 Task: Write a Python program to find the least common multiple (LCM) of two numbers.
Action: Mouse moved to (980, 504)
Screenshot: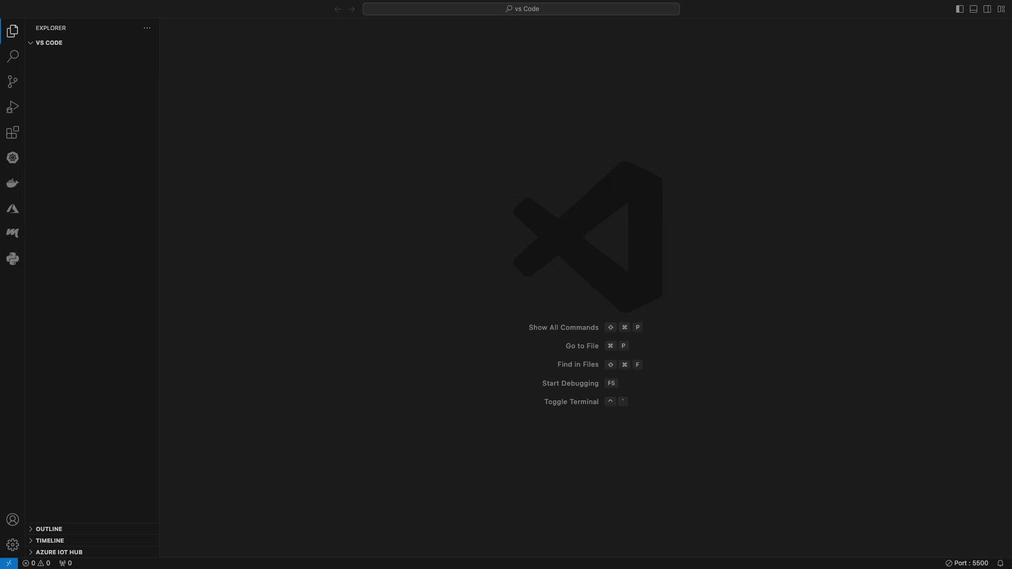 
Action: Mouse pressed left at (980, 504)
Screenshot: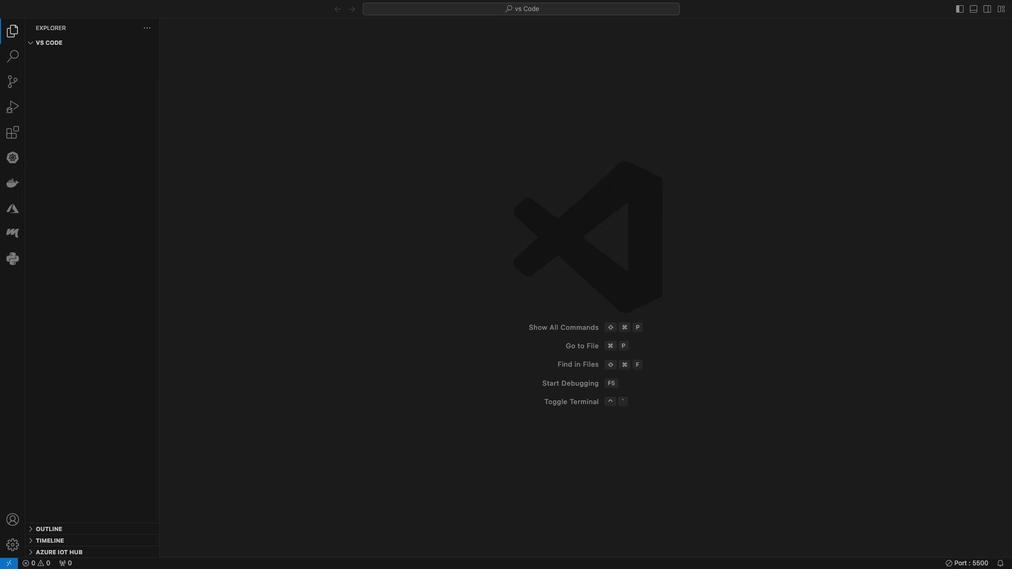 
Action: Mouse moved to (679, 341)
Screenshot: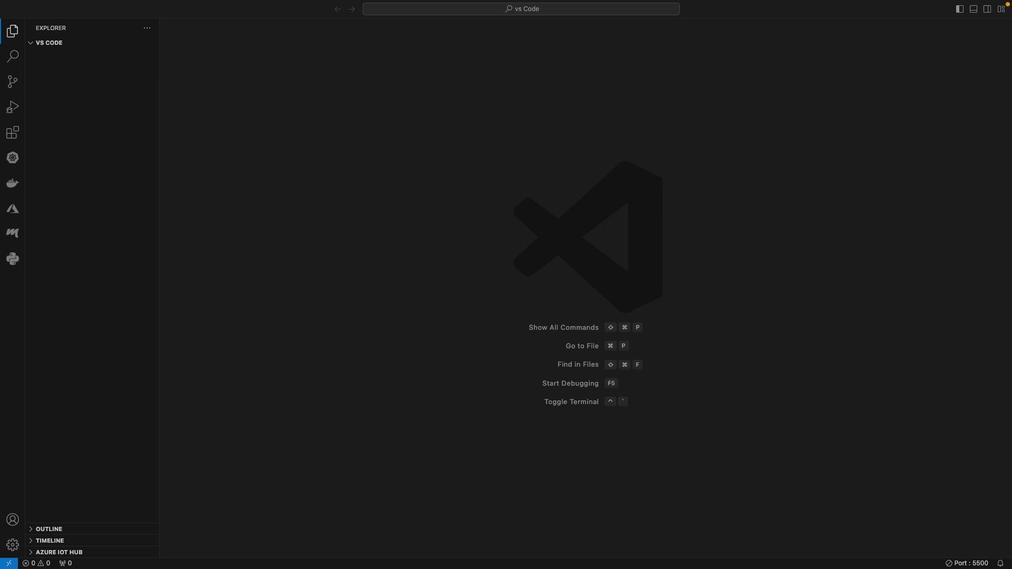 
Action: Mouse pressed left at (679, 341)
Screenshot: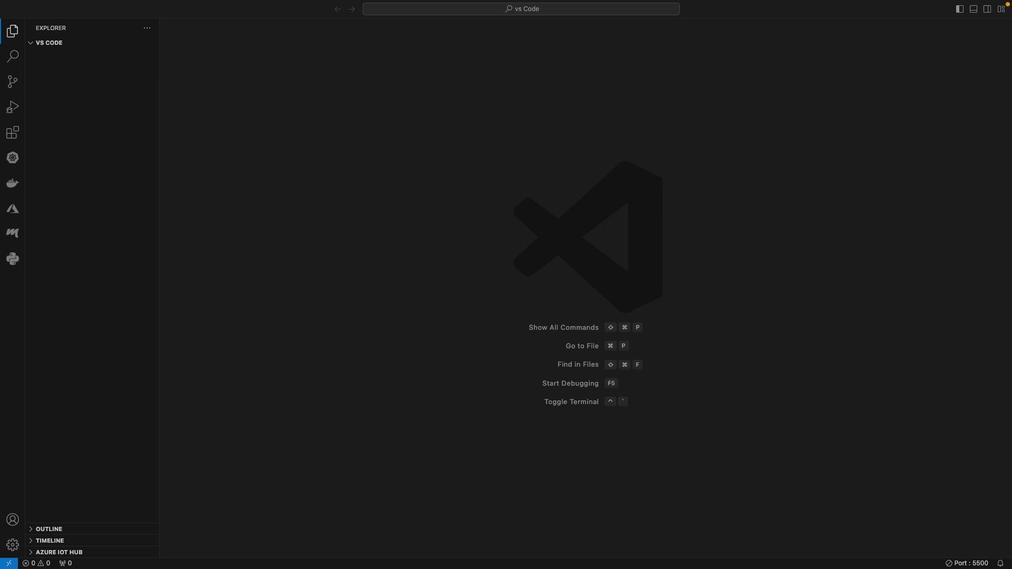
Action: Mouse moved to (281, 206)
Screenshot: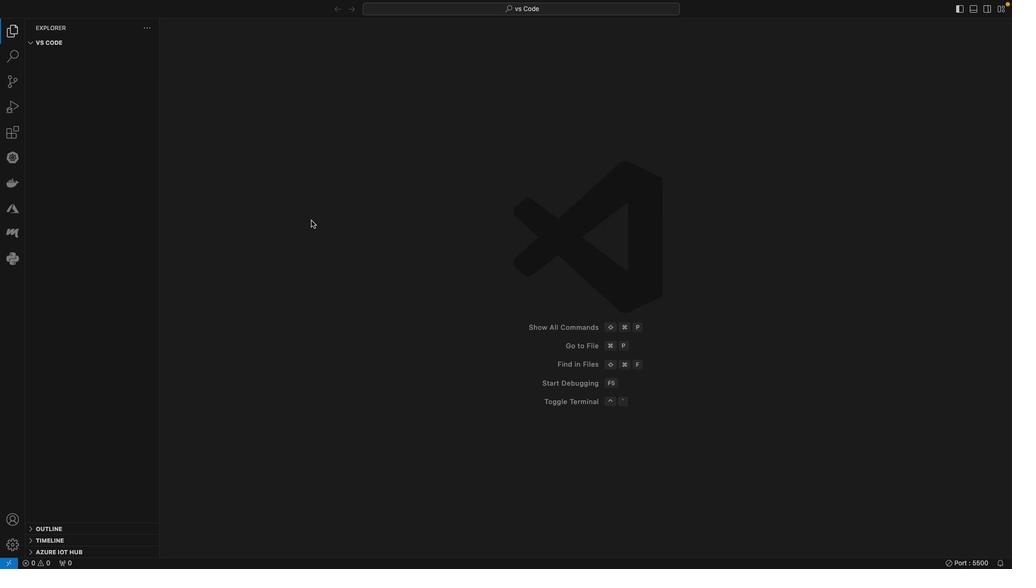
Action: Mouse pressed left at (281, 206)
Screenshot: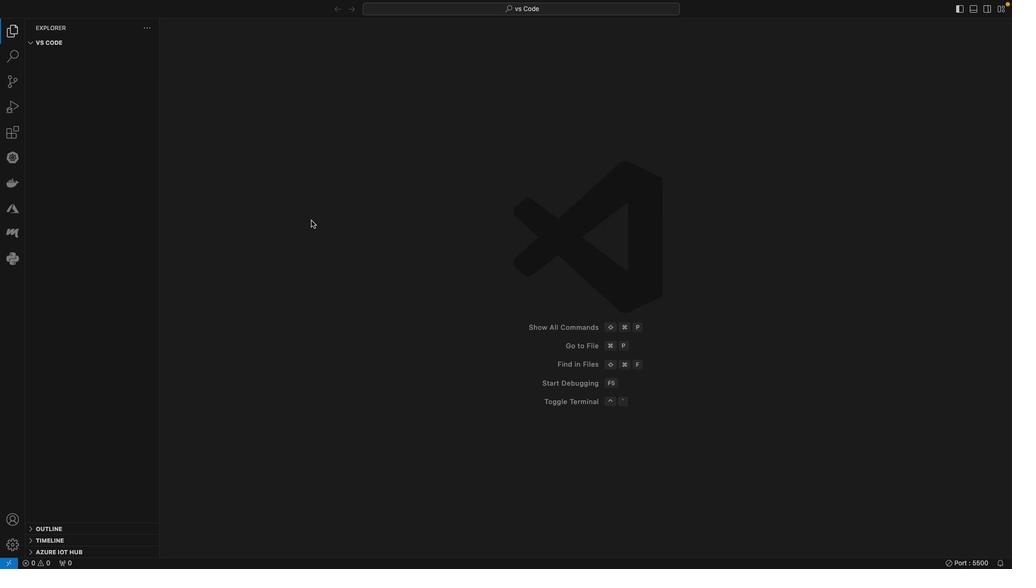
Action: Mouse moved to (195, 46)
Screenshot: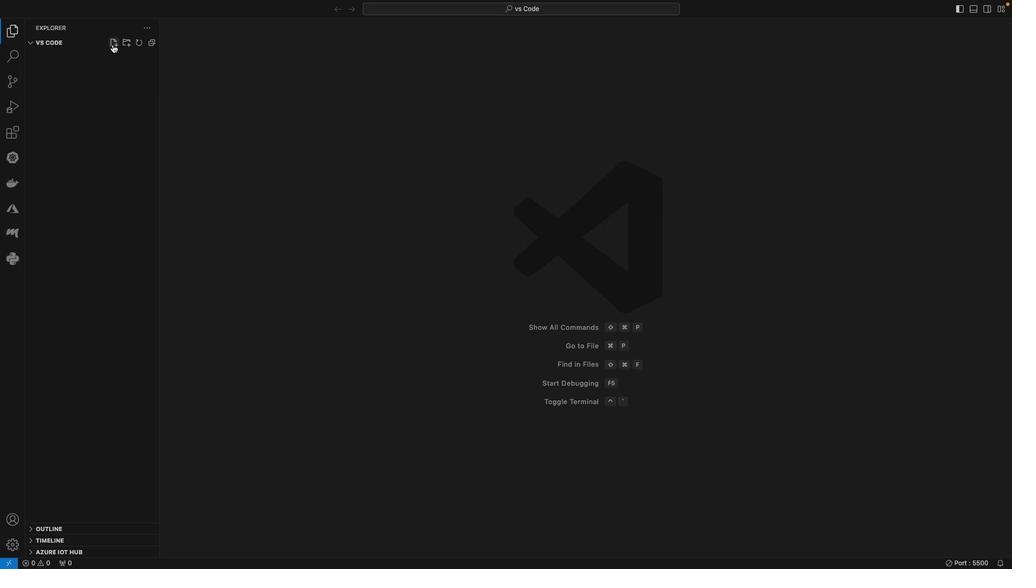 
Action: Mouse pressed left at (195, 46)
Screenshot: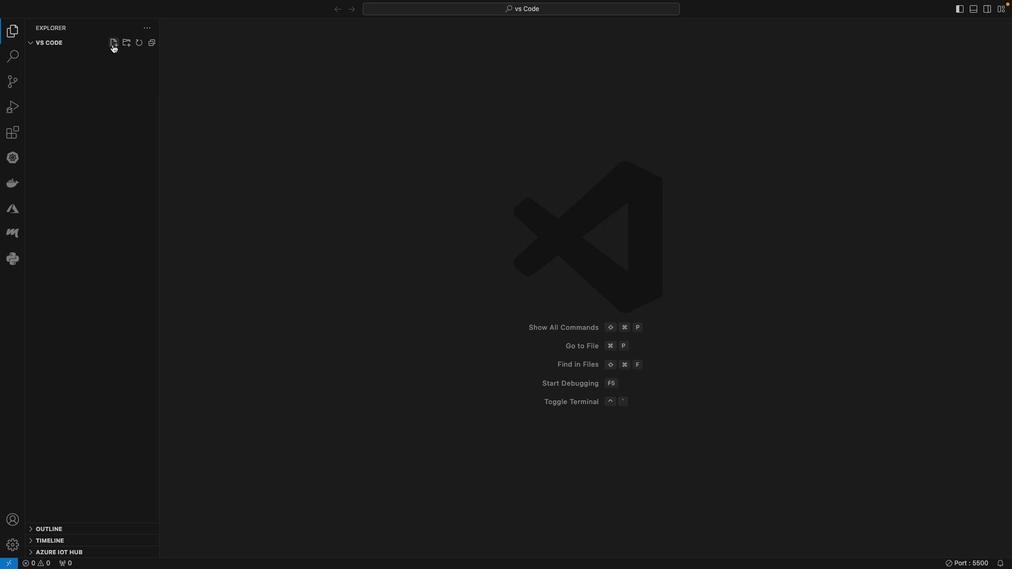 
Action: Mouse moved to (193, 114)
Screenshot: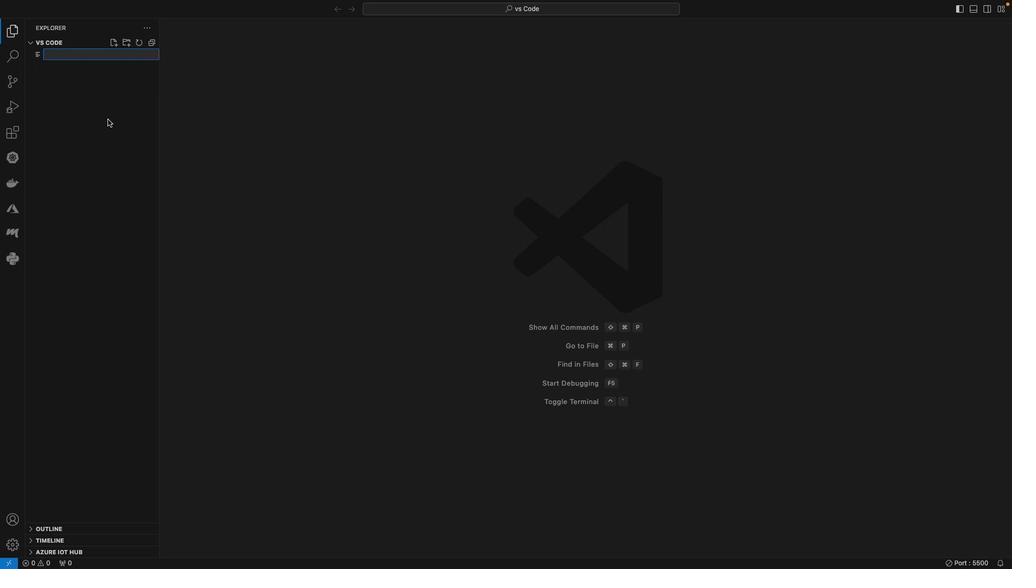 
Action: Key pressed 'L''C''M''.'Key.caps_lock'p''y'Key.enter'd''e''f'Key.space'g''c''d'Key.shift'(''a'','Key.space'b'Key.rightKey.shift_r':'Key.enter'w''h''i''l''e'Key.space'b'Key.shift_r':'Key.enter'a'','Key.space'b'Key.space'='Key.space'b'Key.spaceKey.backspace','Key.space'a''s'Key.backspaceKey.spaceKey.shift'%'Key.space'b''s'Key.backspaceKey.enterKey.enterKey.backspace'r''e''t''u''r''n'Key.space'a'Key.enterKey.enterKey.backspaceKey.enter'd''e''f'Key.space'l''c''m'Key.shift'(''a'','Key.space'b'Key.rightKey.shift_r':'Key.enter'r''e''t''u''r''n'Key.space'a''b''s'Key.shift'(''a'Key.spaceKey.shift'*'Key.space'b'Key.rightKey.space'/''/'Key.space'g''c''d'Key.shift'(''a'',''b'Key.rightKey.enterKey.enterKey.shift'#'Key.spaceKey.shift'I''N''p''u''t'Key.space't''e''o'Key.backspaceKey.backspace'w''o'Key.space'n''u''m'Key.space'b''v''e'Key.backspaceKey.backspaceKey.backspaceKey.backspace'b''e''r'Key.enter'n''u''m''1'Key.space'='Key.space'i''n''p''u''t'Key.shift'('Key.shift_r'"''e''n''t''e''r'Key.space't''h''e'Key.space'f''o''r'Key.backspaceKey.backspace'i''r''s''t'Key.space'n''u''m''b''e''r'Key.shift_r':'Key.spaceKey.rightKey.rightKey.enter'n''u''m''2'Key.space'='Key.space'i''n''p''u''t'Key.shift'('Key.shift_r'"'Key.shift'E''n''t''e''r'Key.space't''h''e'Key.space's''e''c''o''n''f'Key.space'n''u''m'Key.backspaceKey.backspaceKey.backspaceKey.backspace'd'Key.backspaceKey.backspace'd'Key.space'n''u''m''b''e''r'Key.shift_r':'Key.spaceKey.rightKey.rightKey.rightKey.enterKey.enter'r''e''s''u''l''t'Key.space'='Key.space'l''c''m'Key.shift'(''n''u''m''1'','Key.space'n''u''m''2'Key.rightKey.enterKey.enter'p''r''i''n''t'Key.shift'(''f'Key.shift_r'"'Key.shift'T''h''j''e'Key.backspaceKey.backspace'e'Key.spaceKey.shiftKey.caps_lock'L''C''M'Key.caps_lockKey.space'i''f'Key.backspaceKey.backspace'o''f'Key.spaceKey.shift'('Key.backspaceKey.shift'{''n''u''m''1'Key.rightKey.space'i''s'Key.shift_r':'Key.space'[''r''e''s''u''l''t'Key.backspaceKey.backspaceKey.backspaceKey.backspaceKey.backspaceKey.backspaceKey.backspaceKey.shift'{''r''e''s''u''l''t'Key.rightKey.rightKey.rightKey.cmd's'
Screenshot: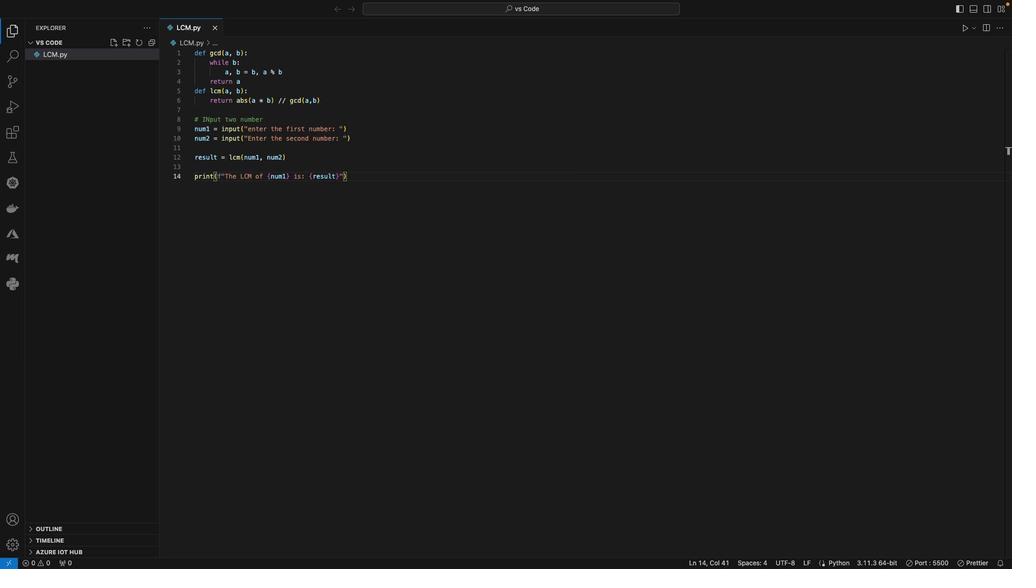 
Action: Mouse moved to (564, 30)
Screenshot: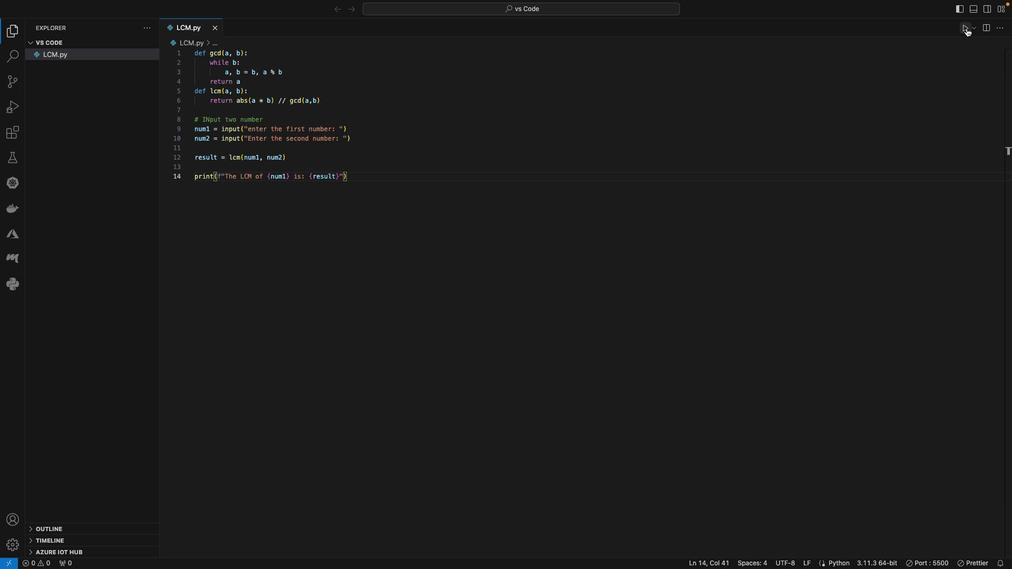 
Action: Mouse pressed left at (564, 30)
Screenshot: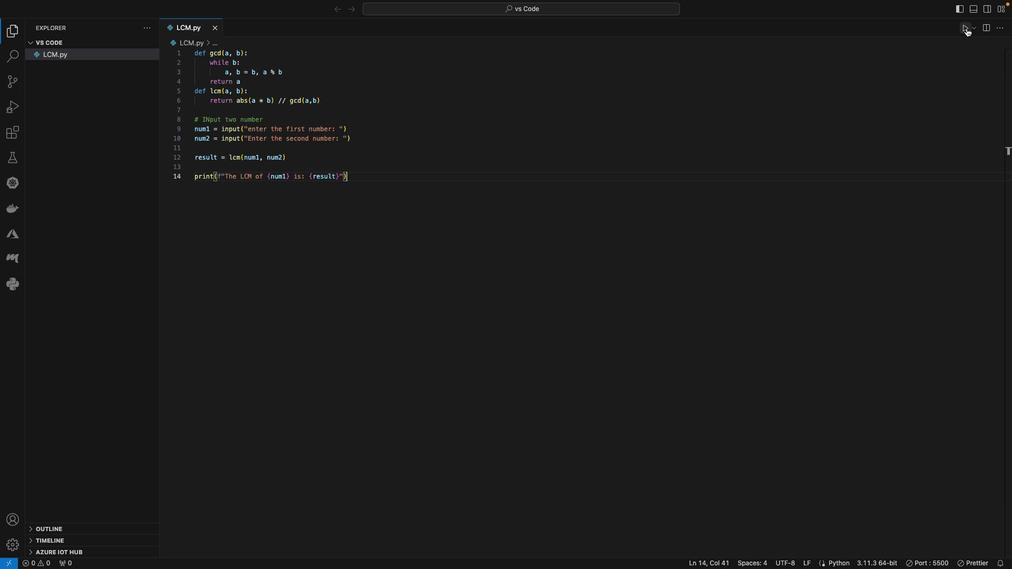 
Action: Mouse moved to (317, 378)
Screenshot: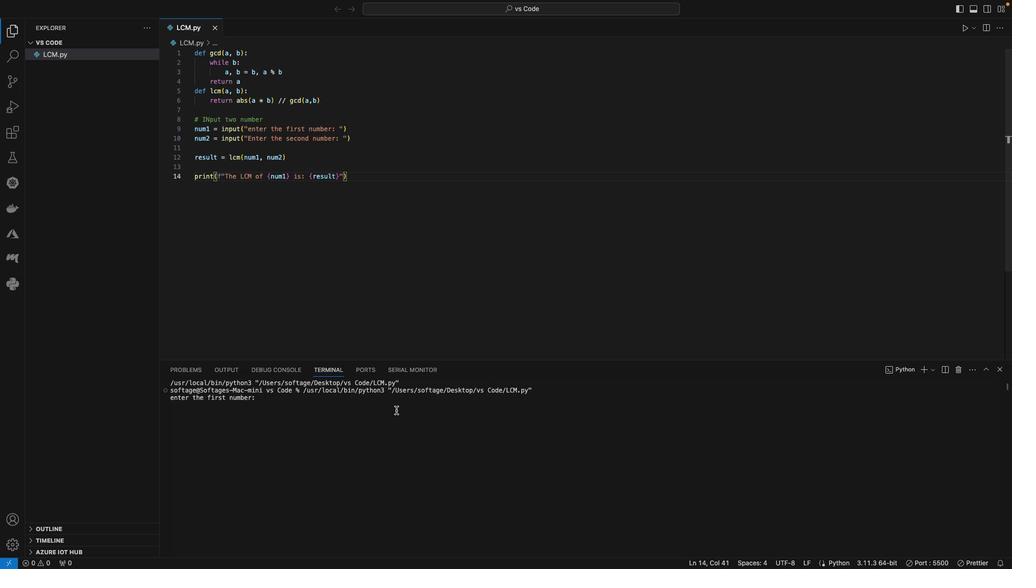 
Action: Mouse pressed left at (317, 378)
Screenshot: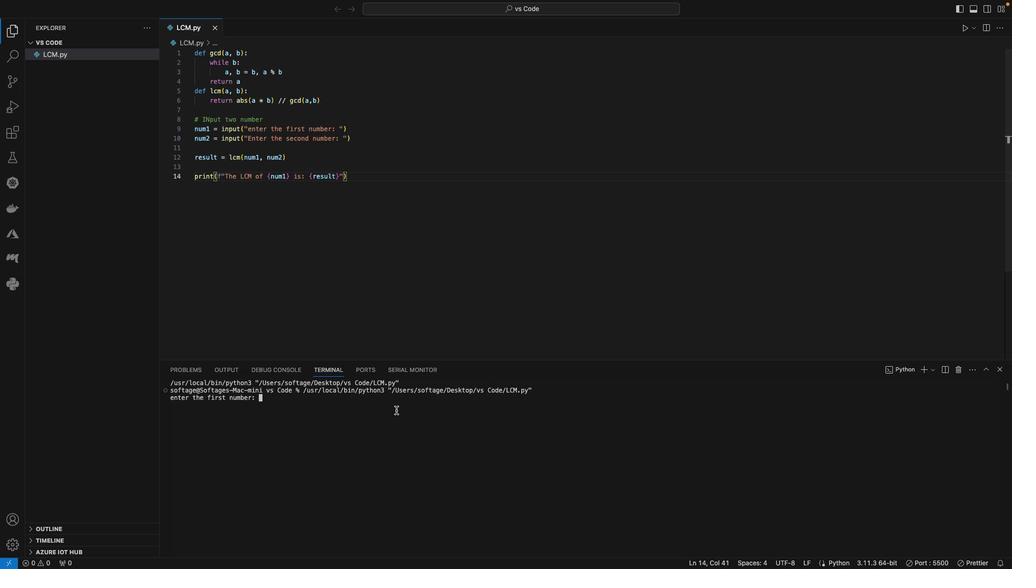
Action: Key pressed '4'Key.enter'2'Key.enter
Screenshot: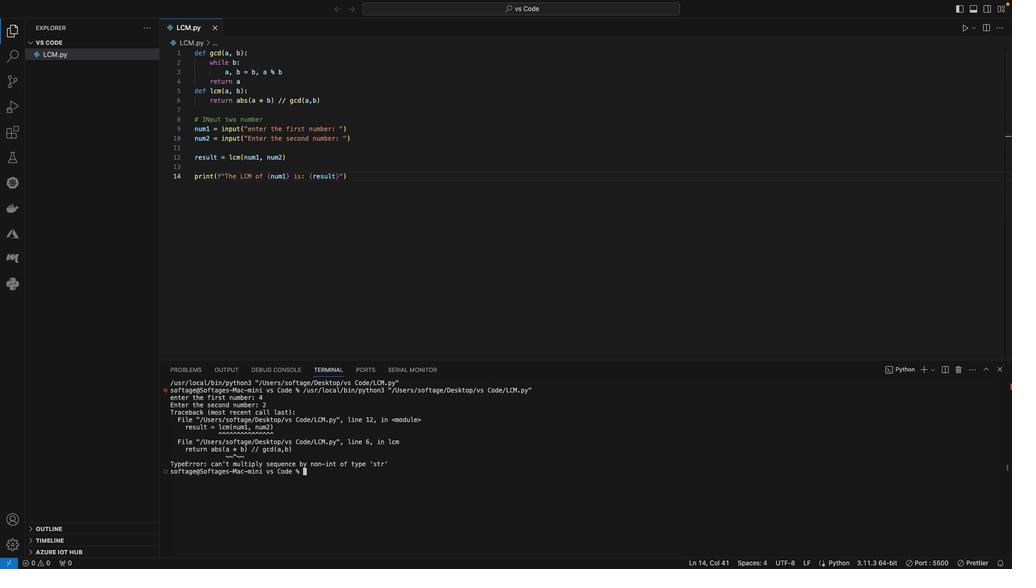 
Action: Mouse moved to (297, 102)
Screenshot: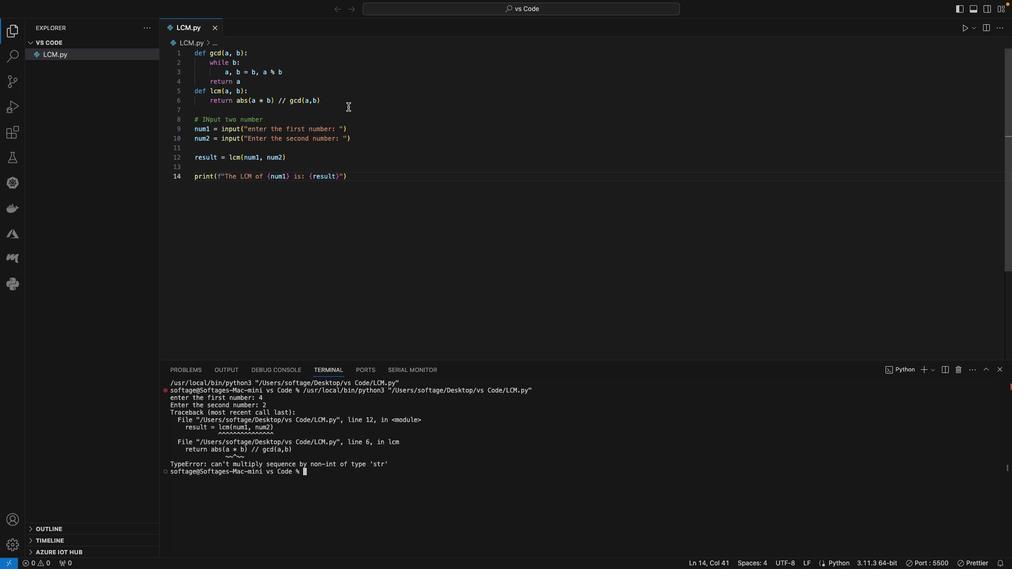 
Action: Mouse pressed left at (297, 102)
Screenshot: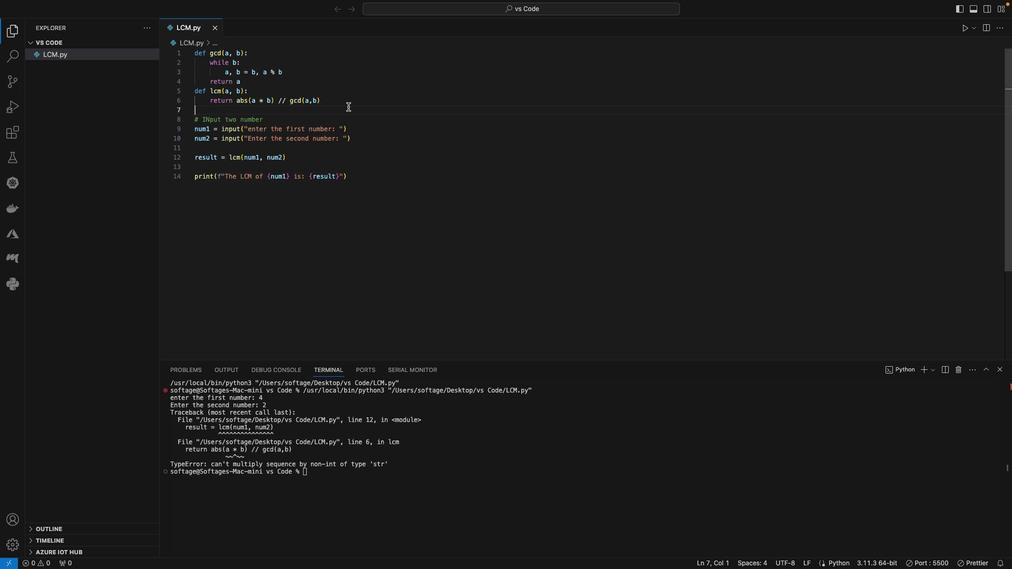 
Action: Mouse moved to (292, 95)
Screenshot: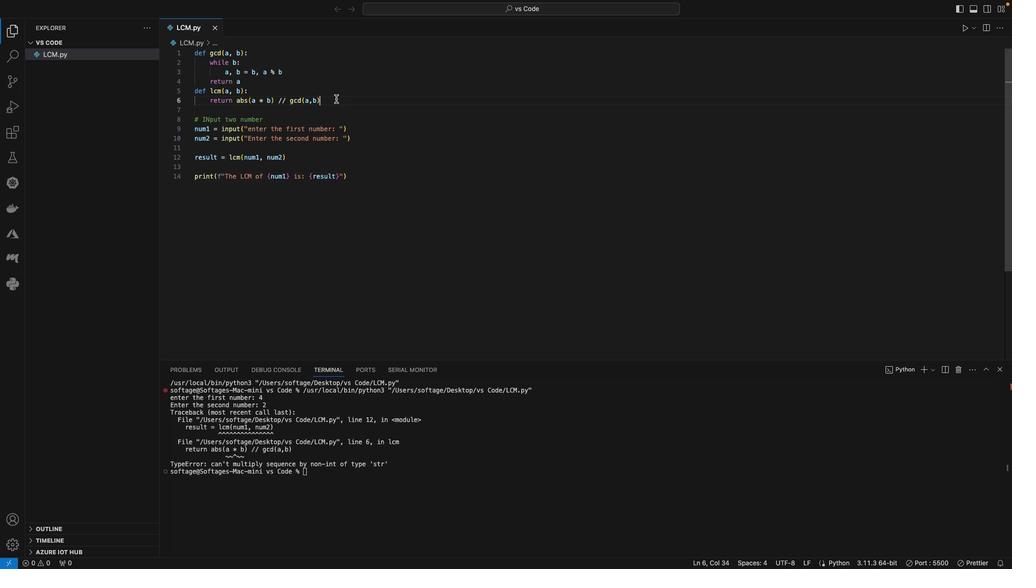 
Action: Mouse pressed left at (292, 95)
Screenshot: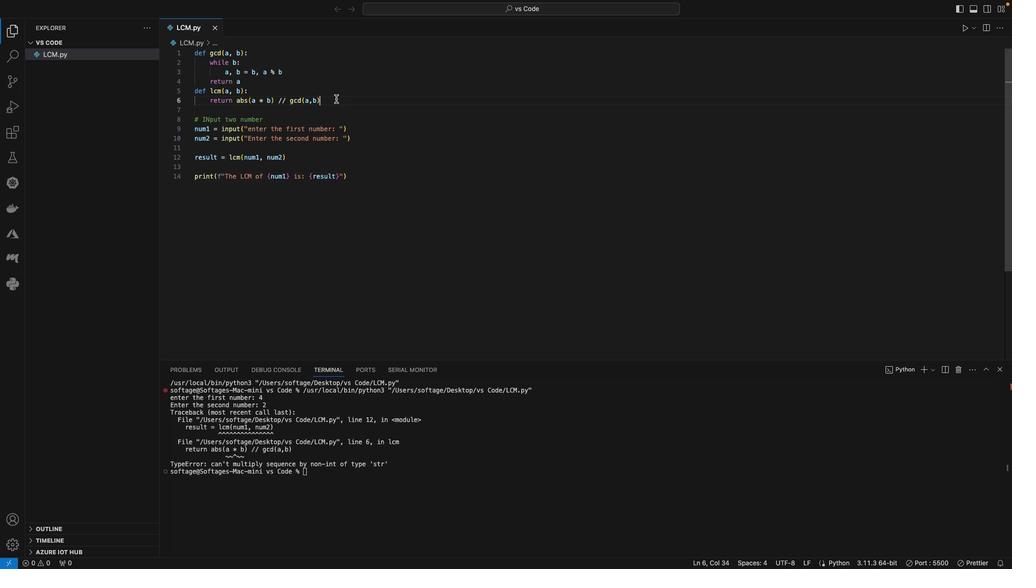 
Action: Mouse moved to (268, 89)
Screenshot: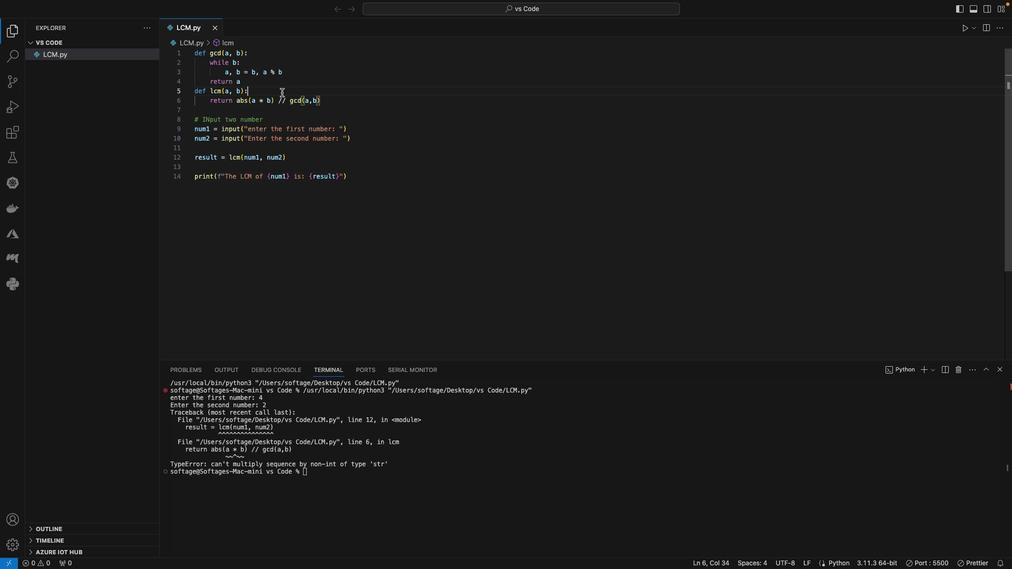 
Action: Mouse pressed left at (268, 89)
Screenshot: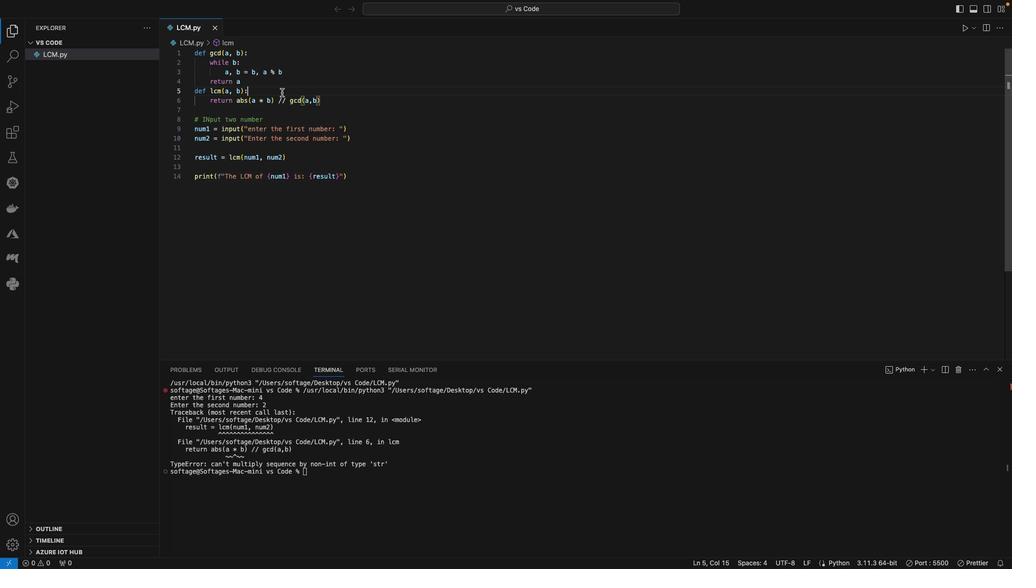 
Action: Mouse moved to (259, 90)
Screenshot: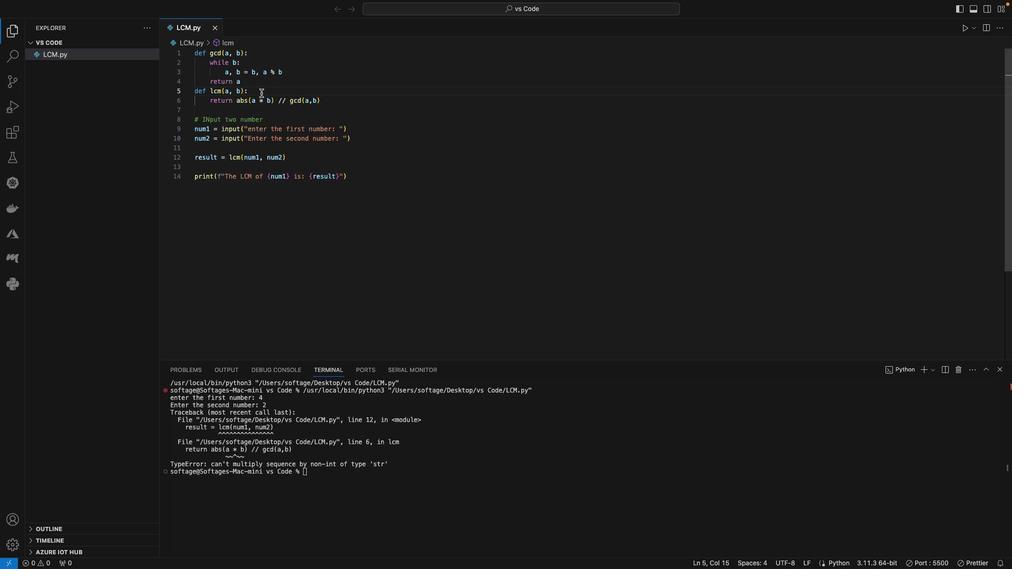 
Action: Mouse pressed left at (259, 90)
Screenshot: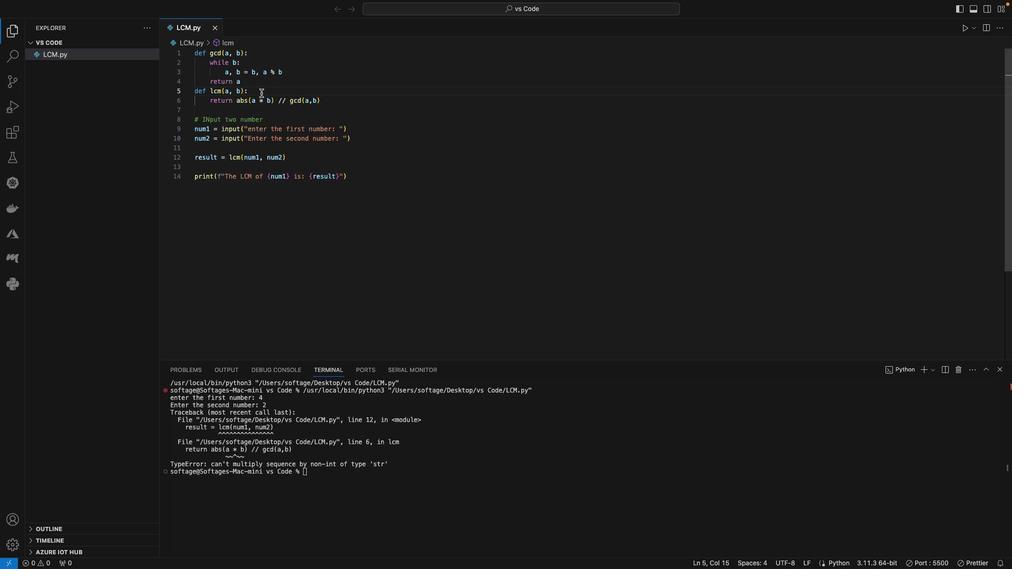 
Action: Mouse moved to (259, 100)
Screenshot: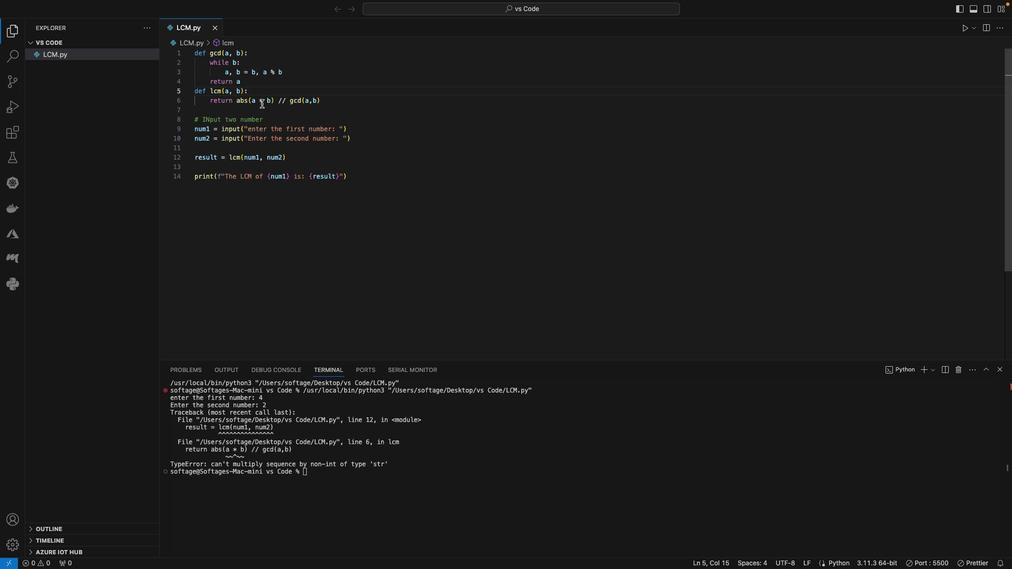 
Action: Mouse pressed left at (259, 100)
Screenshot: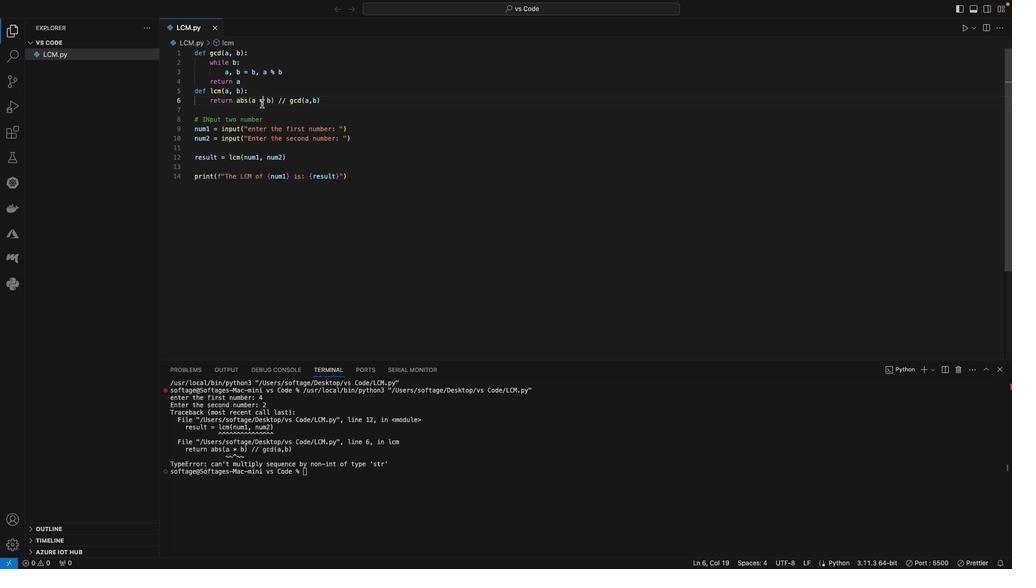 
Action: Mouse moved to (266, 98)
Screenshot: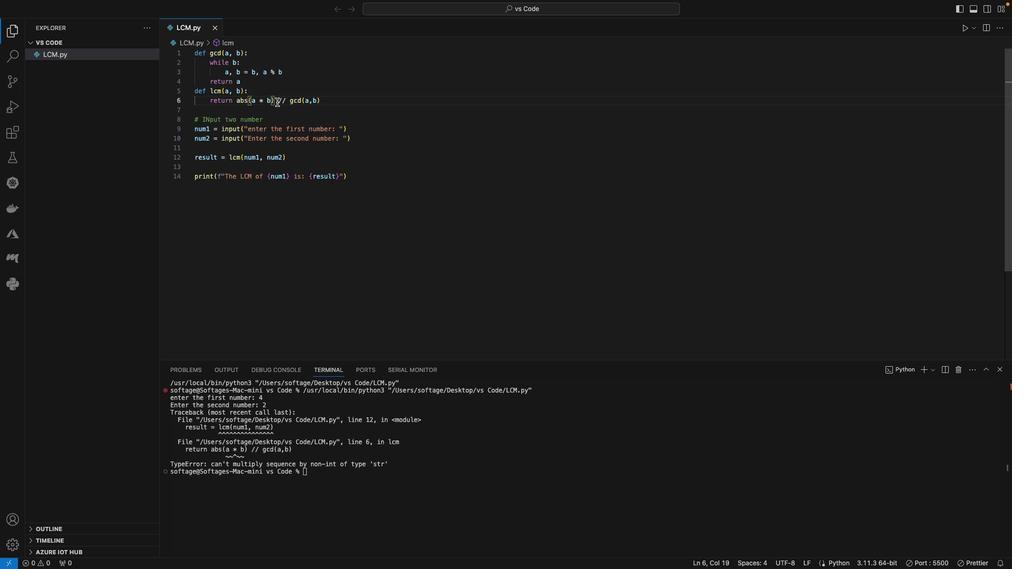 
Action: Mouse pressed left at (266, 98)
Screenshot: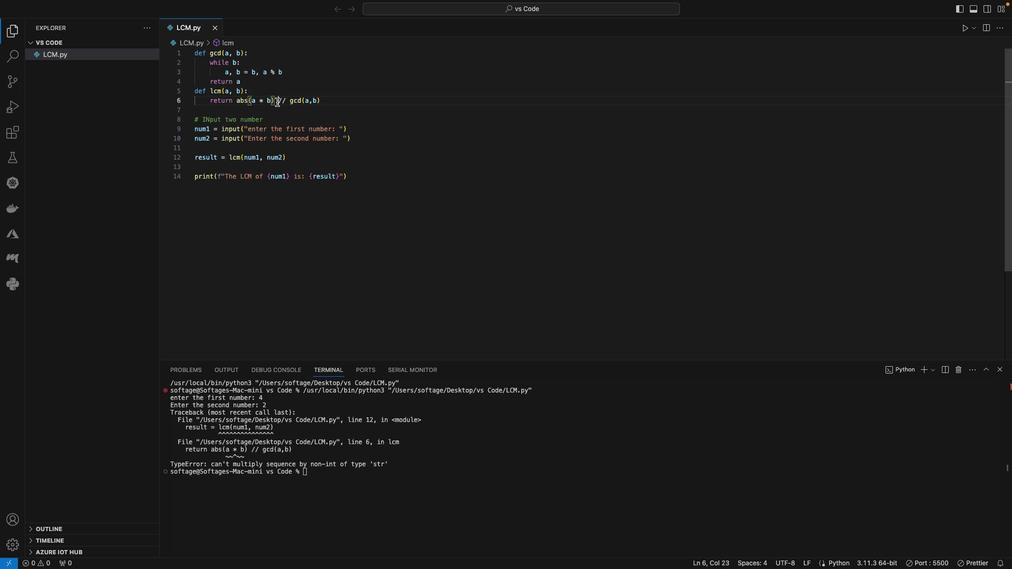 
Action: Mouse moved to (282, 100)
Screenshot: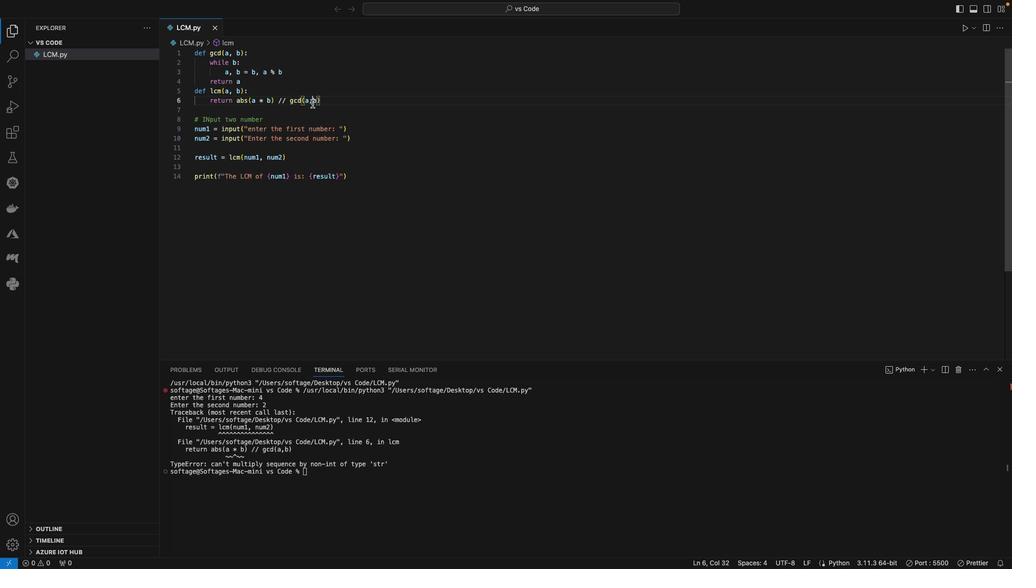 
Action: Mouse pressed left at (282, 100)
Screenshot: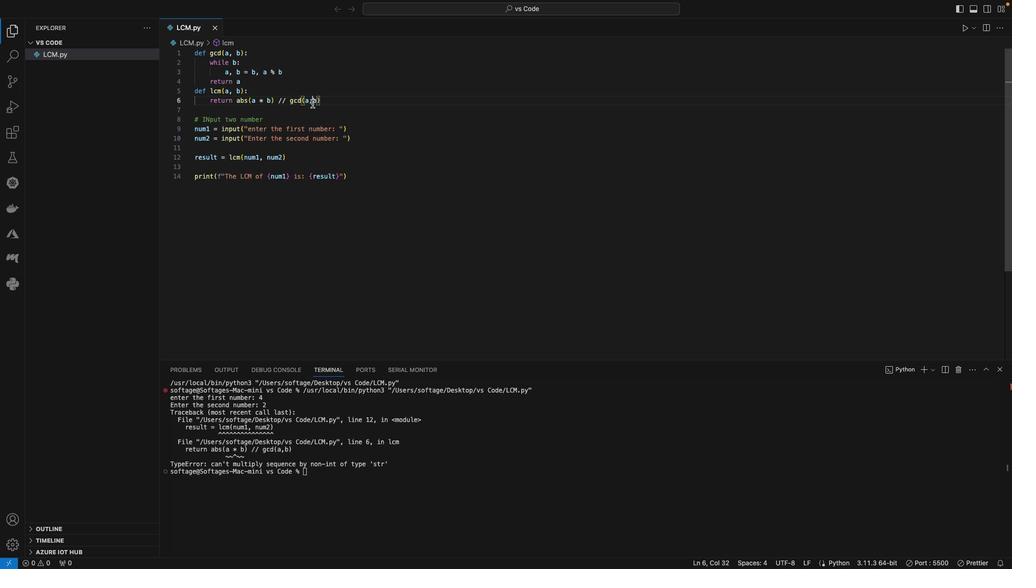 
Action: Mouse moved to (300, 107)
Screenshot: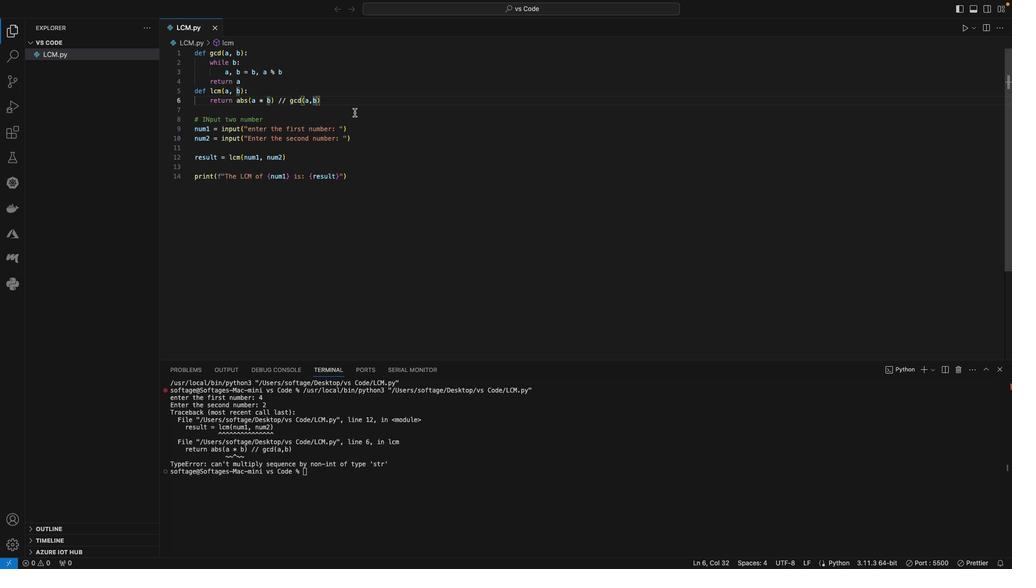 
Action: Key pressed Key.space
Screenshot: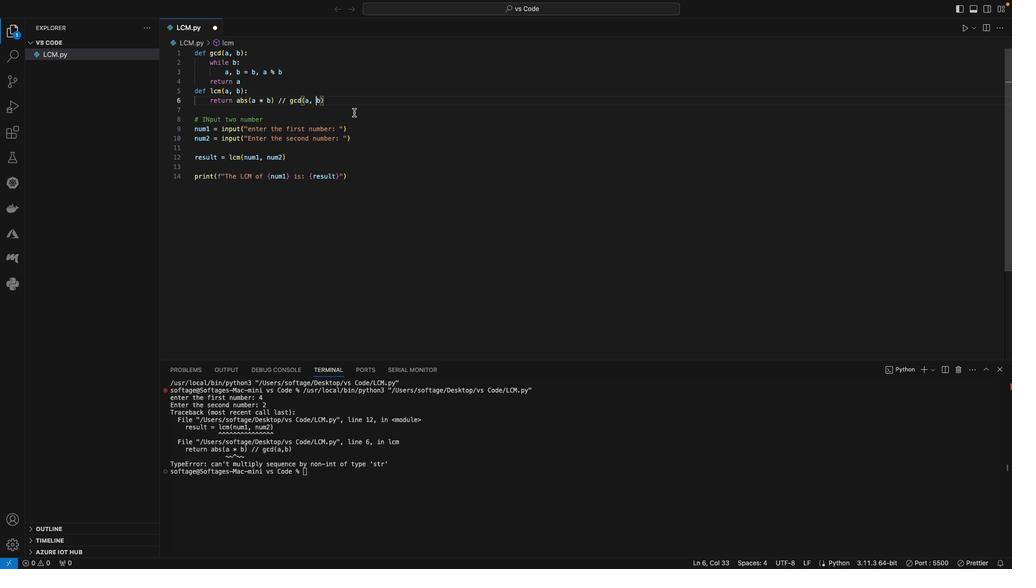 
Action: Mouse moved to (284, 55)
Screenshot: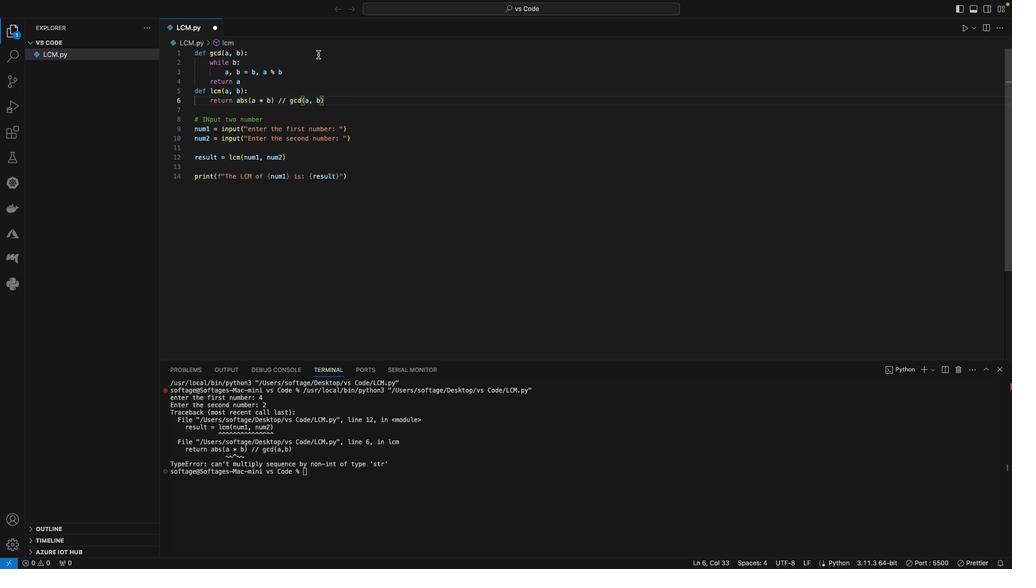 
Action: Mouse pressed left at (284, 55)
Screenshot: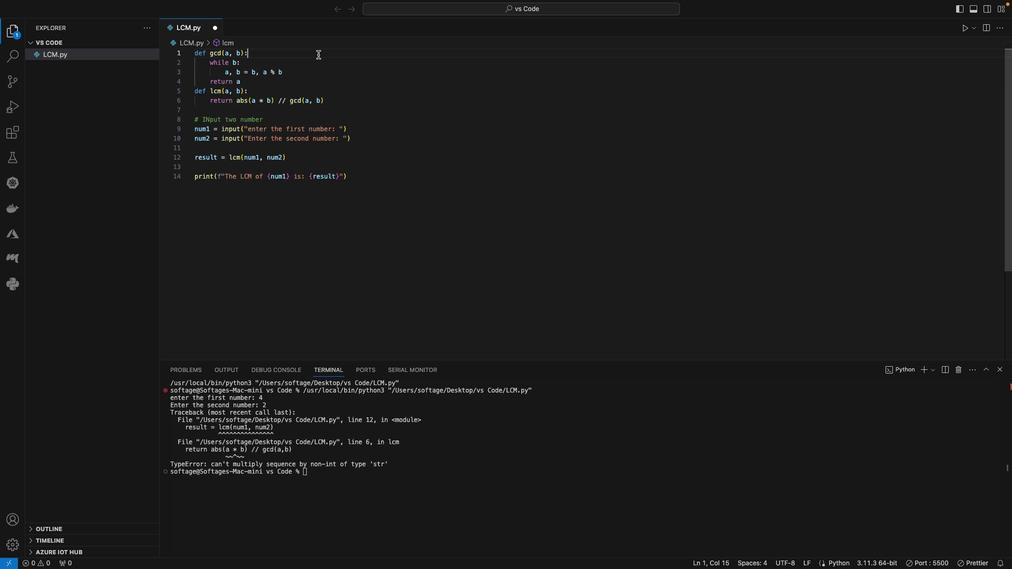 
Action: Mouse moved to (248, 72)
Screenshot: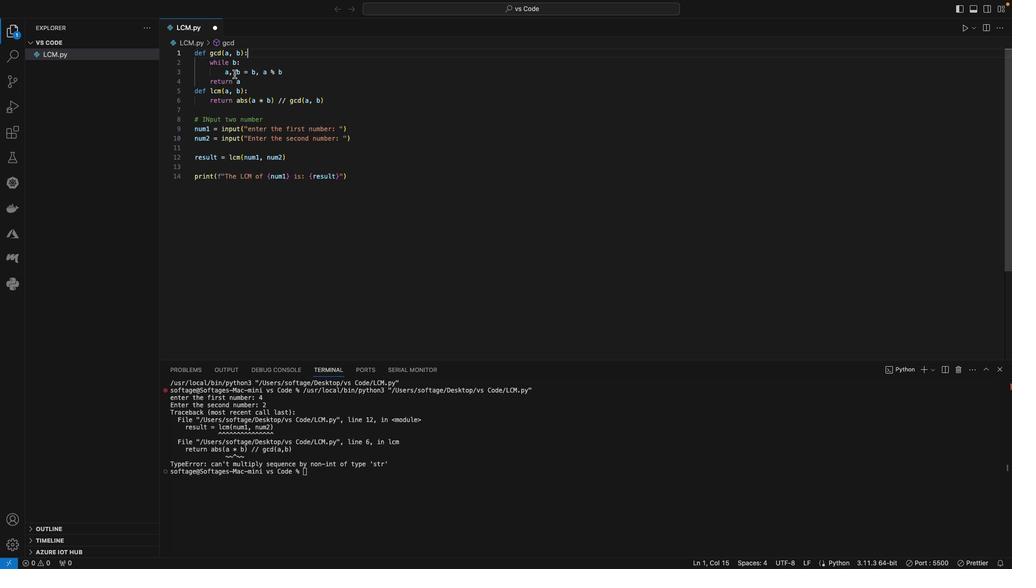 
Action: Mouse pressed left at (248, 72)
Screenshot: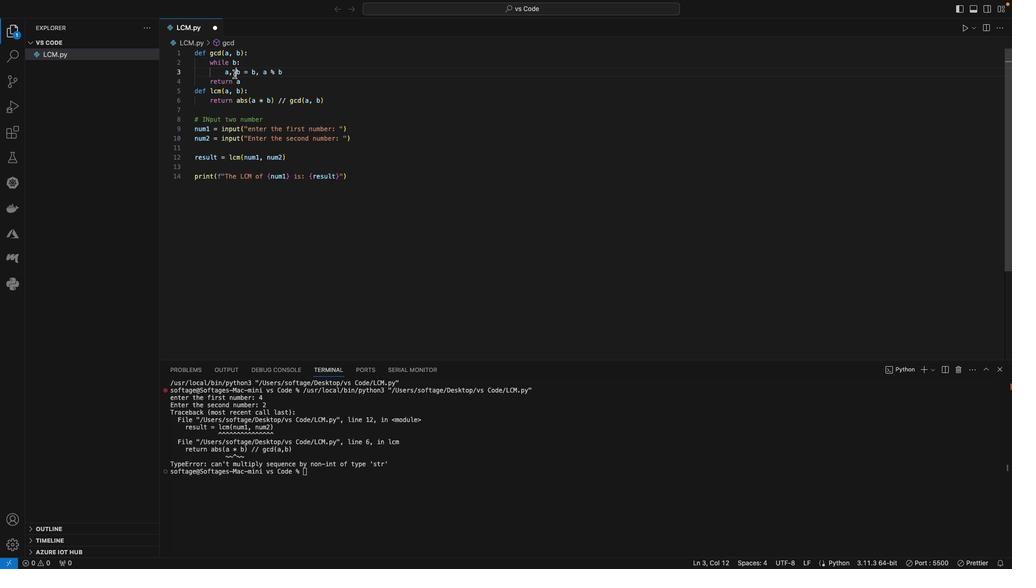 
Action: Mouse moved to (254, 73)
Screenshot: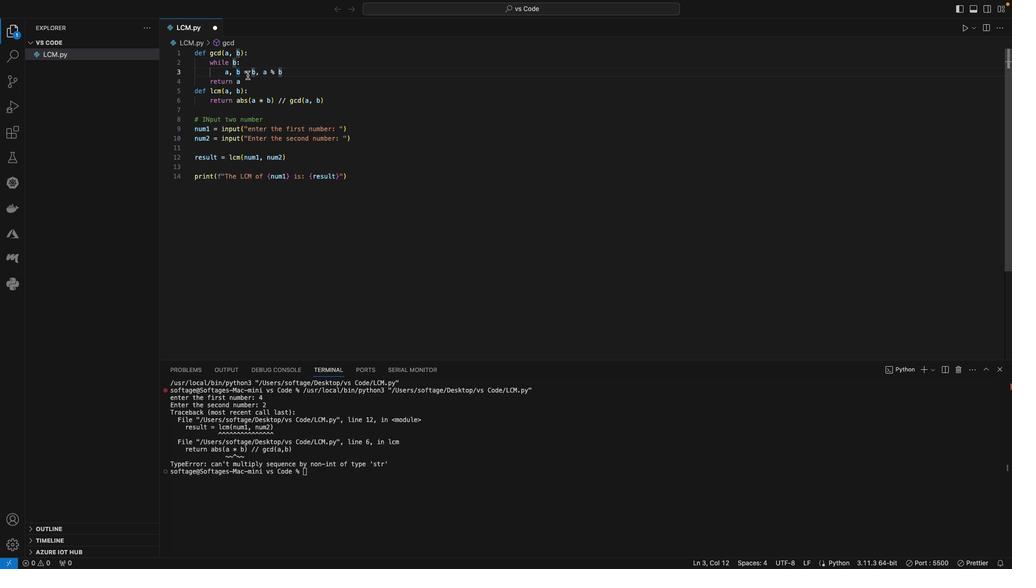 
Action: Mouse pressed left at (254, 73)
Screenshot: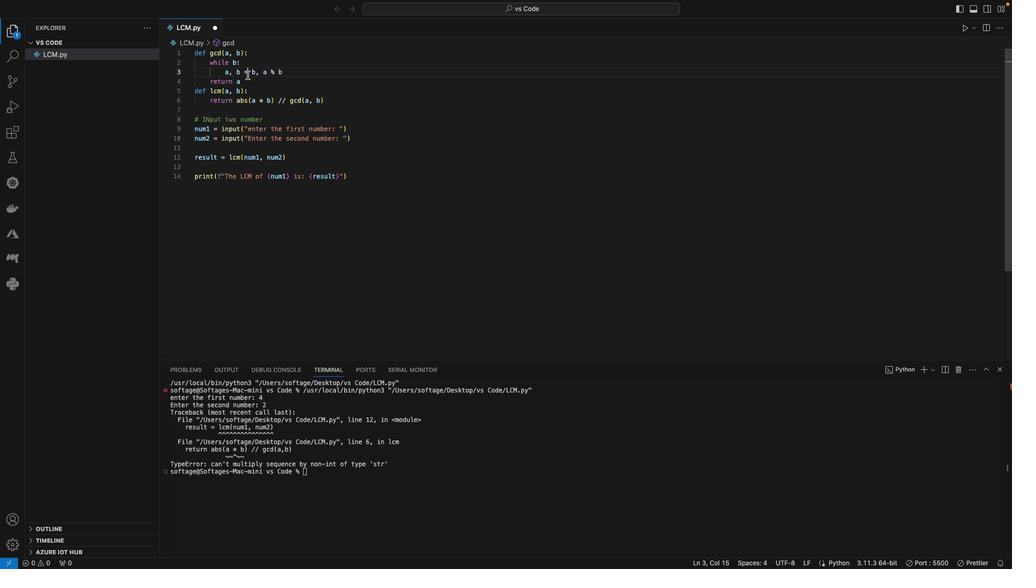 
Action: Mouse moved to (257, 82)
Screenshot: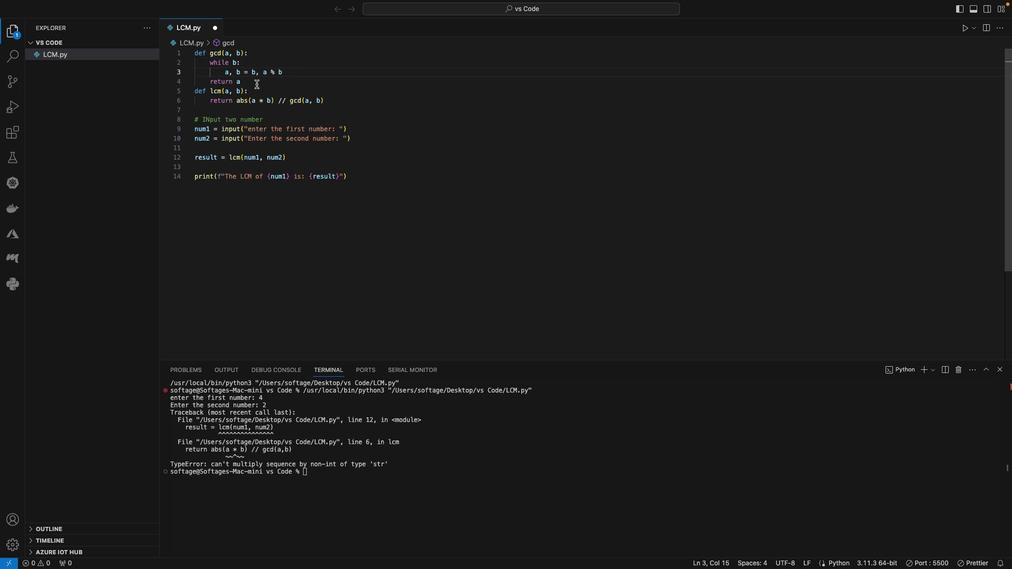 
Action: Mouse pressed left at (257, 82)
Screenshot: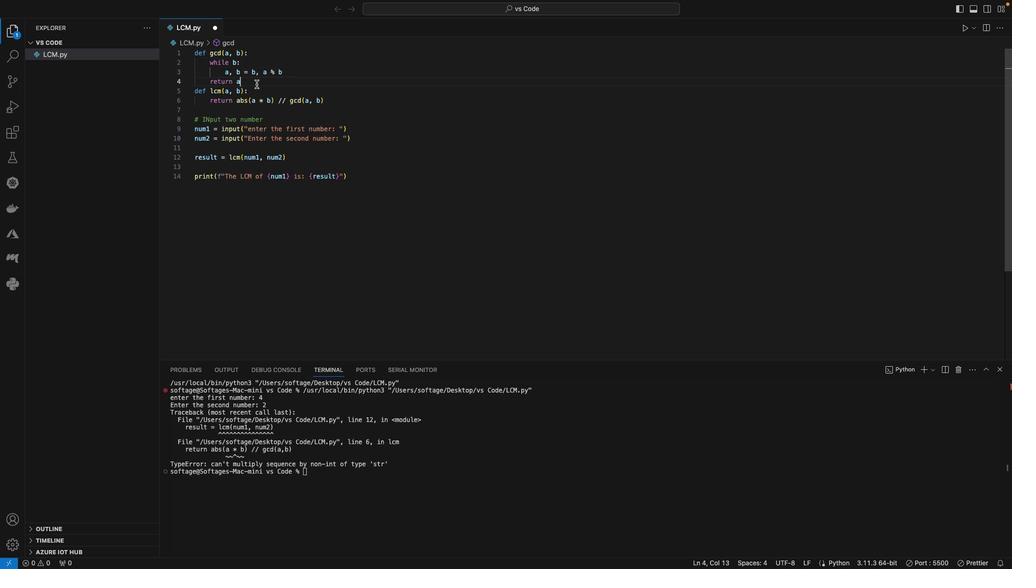 
Action: Mouse moved to (257, 89)
Screenshot: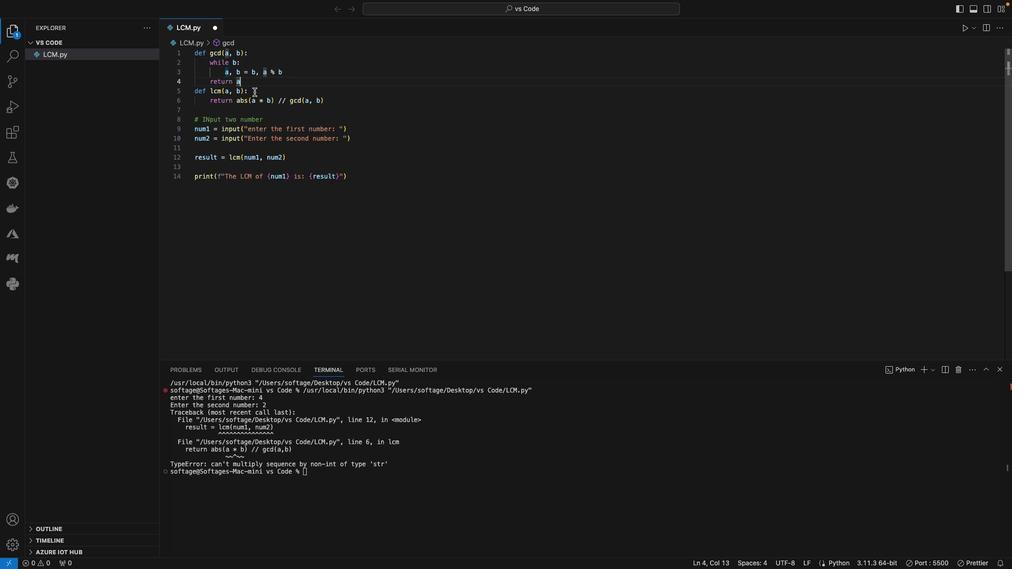 
Action: Mouse pressed left at (257, 89)
Screenshot: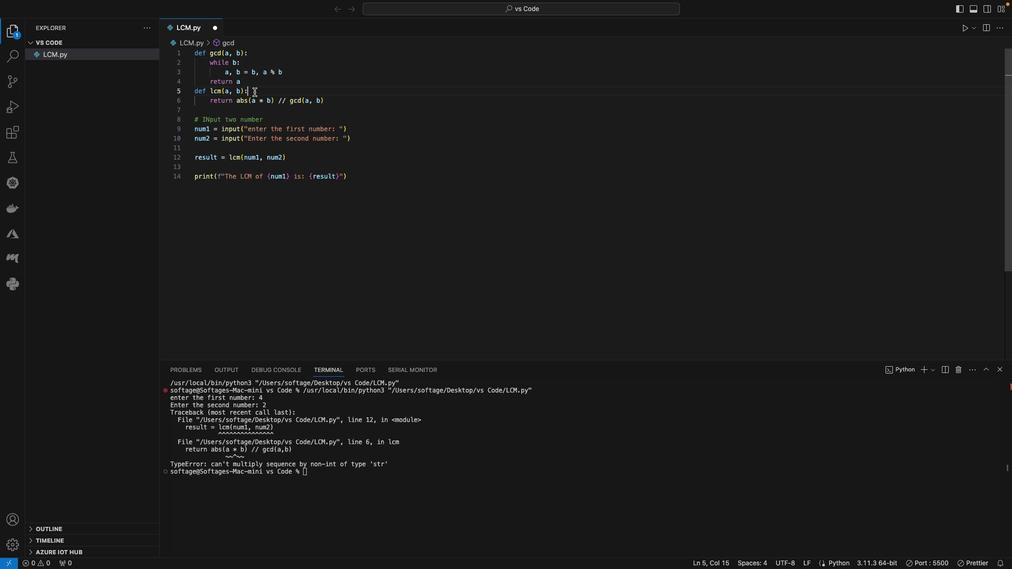 
Action: Mouse moved to (257, 89)
Screenshot: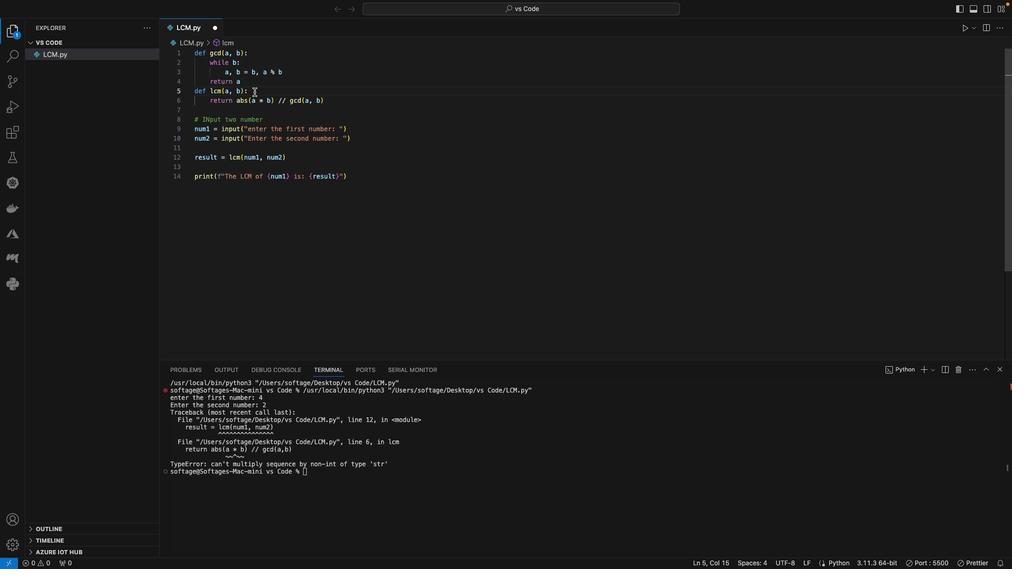
Action: Mouse pressed left at (257, 89)
Screenshot: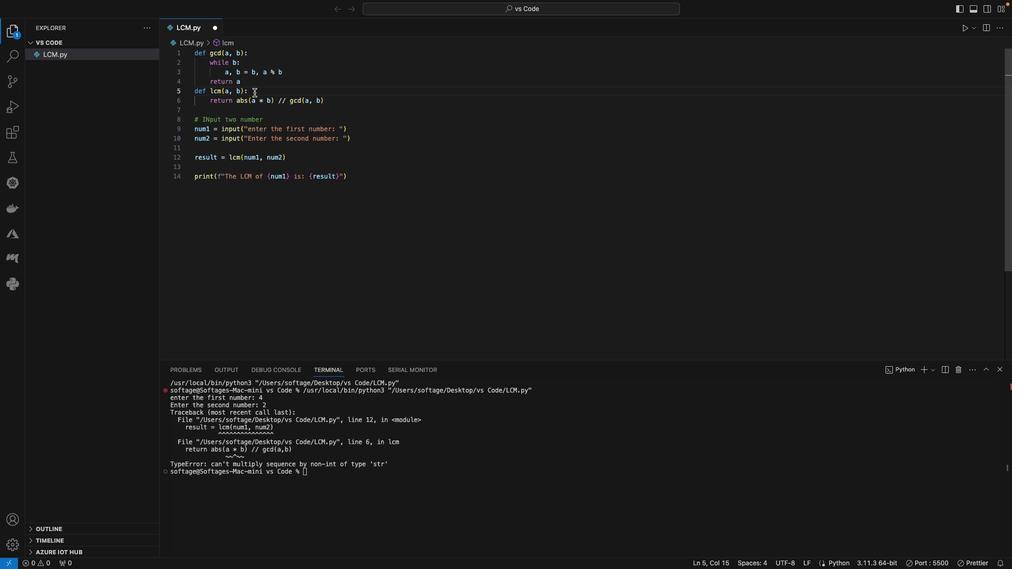 
Action: Mouse moved to (257, 96)
Screenshot: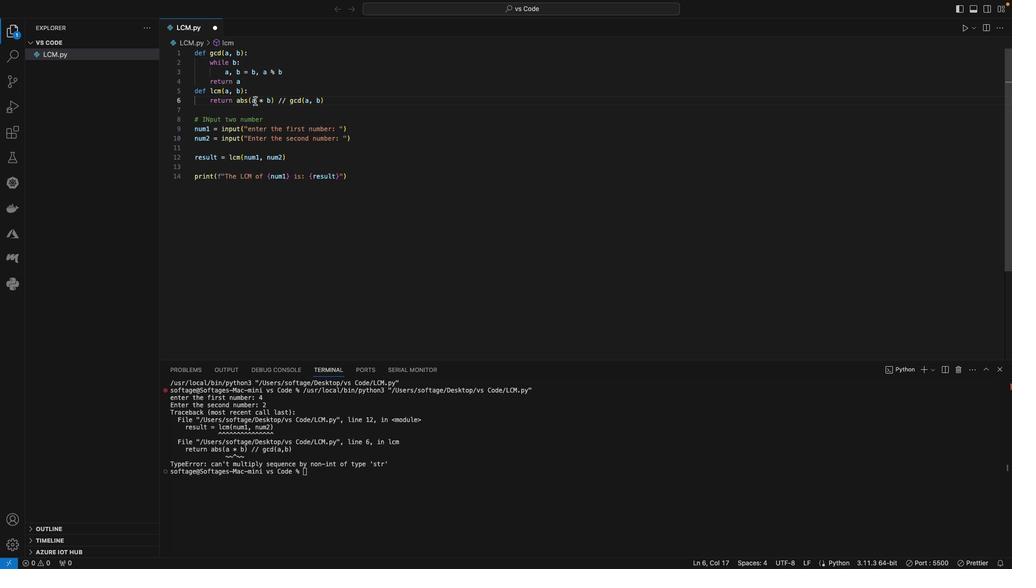 
Action: Mouse pressed left at (257, 96)
Screenshot: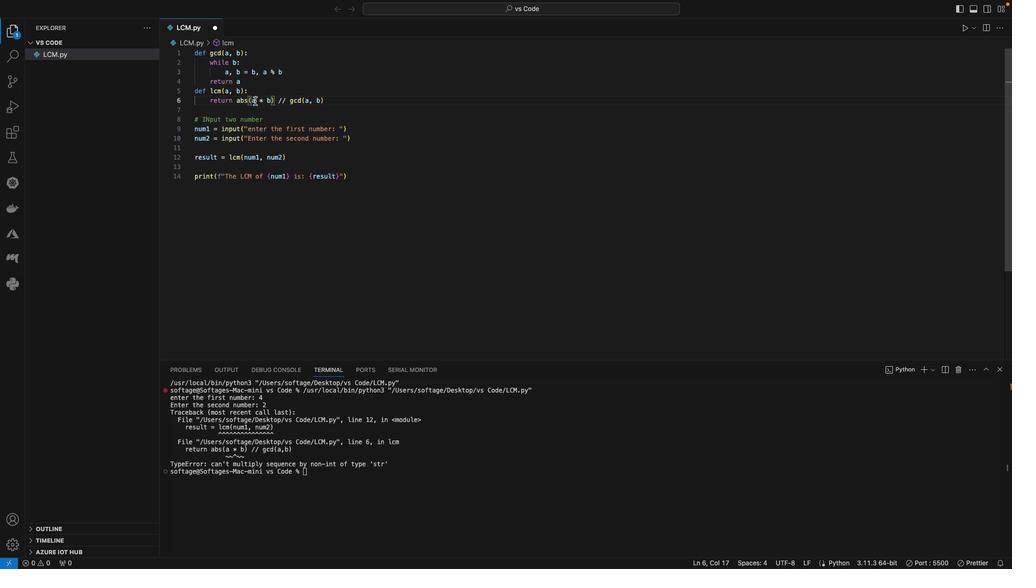 
Action: Mouse moved to (283, 101)
Screenshot: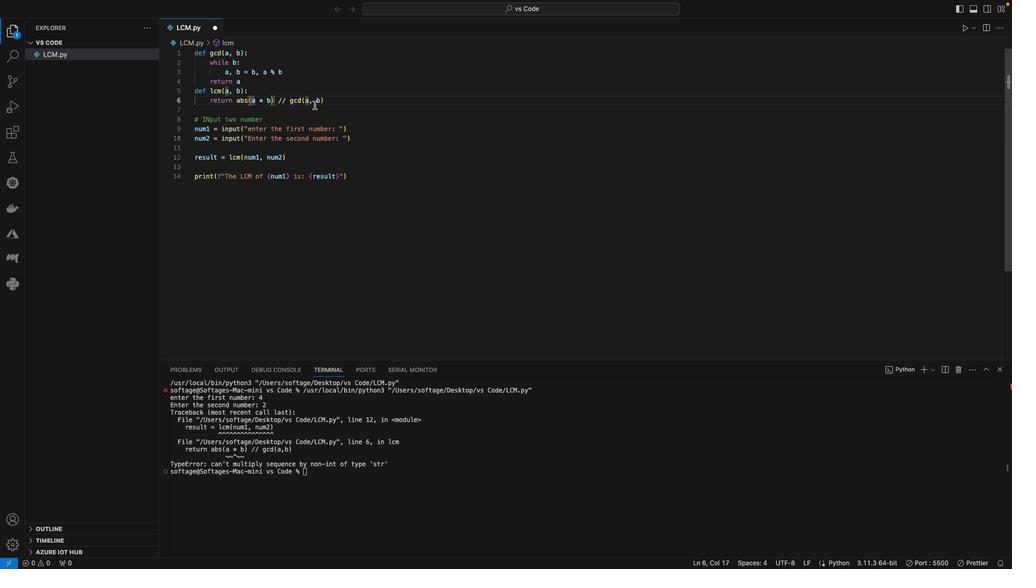 
Action: Mouse pressed left at (283, 101)
Screenshot: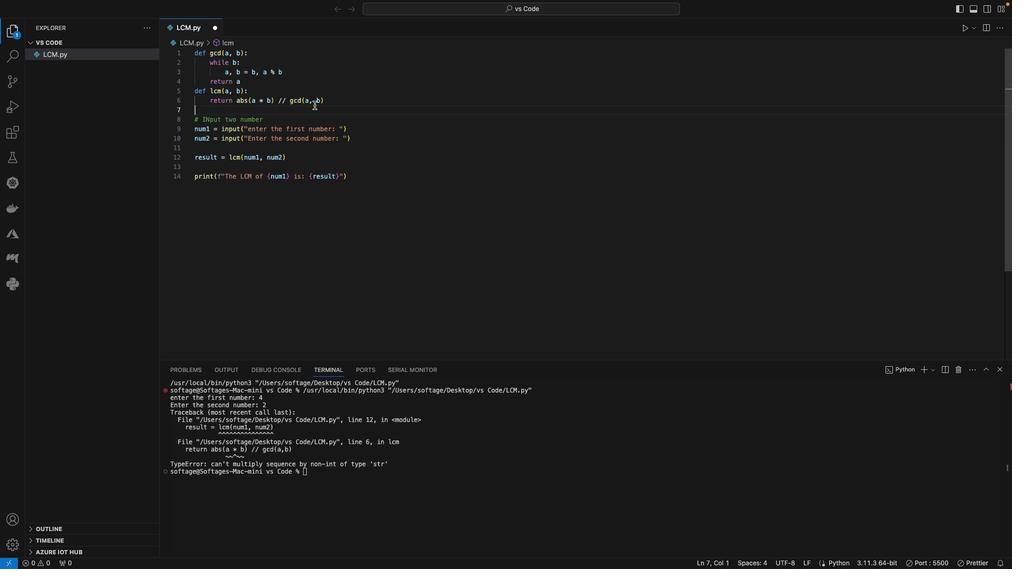 
Action: Mouse moved to (268, 120)
Screenshot: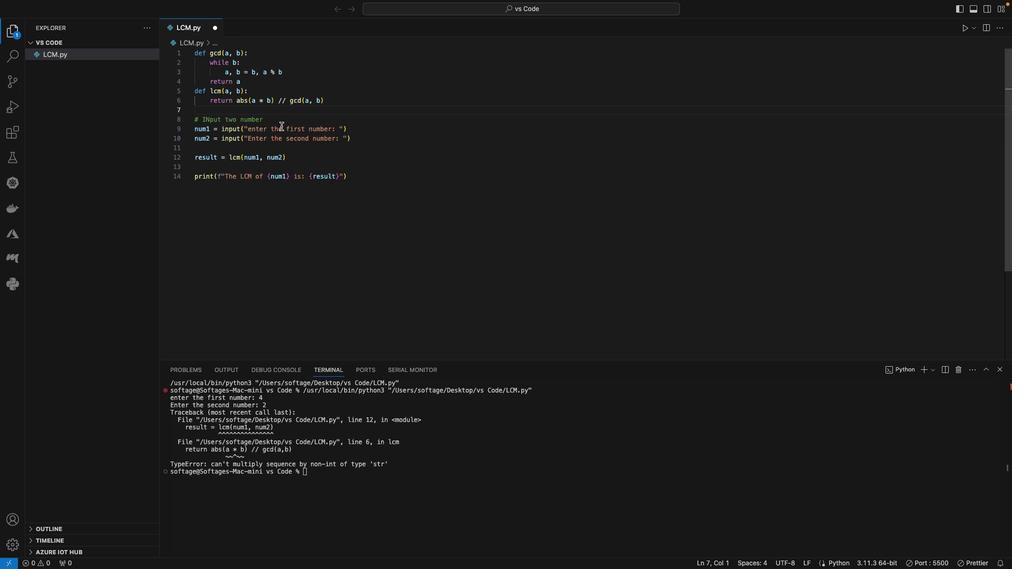 
Action: Mouse pressed left at (268, 120)
Screenshot: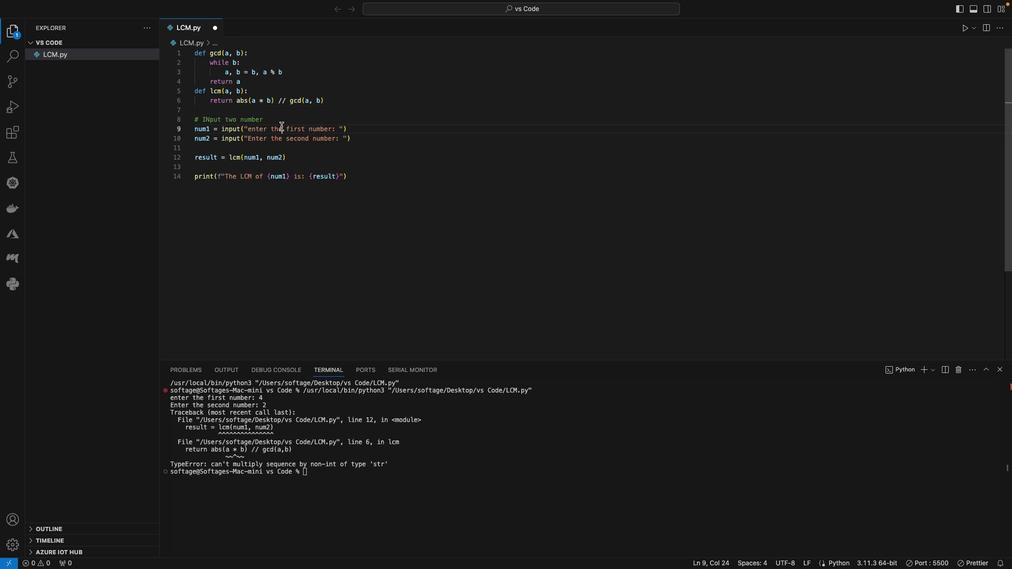 
Action: Mouse moved to (242, 125)
Screenshot: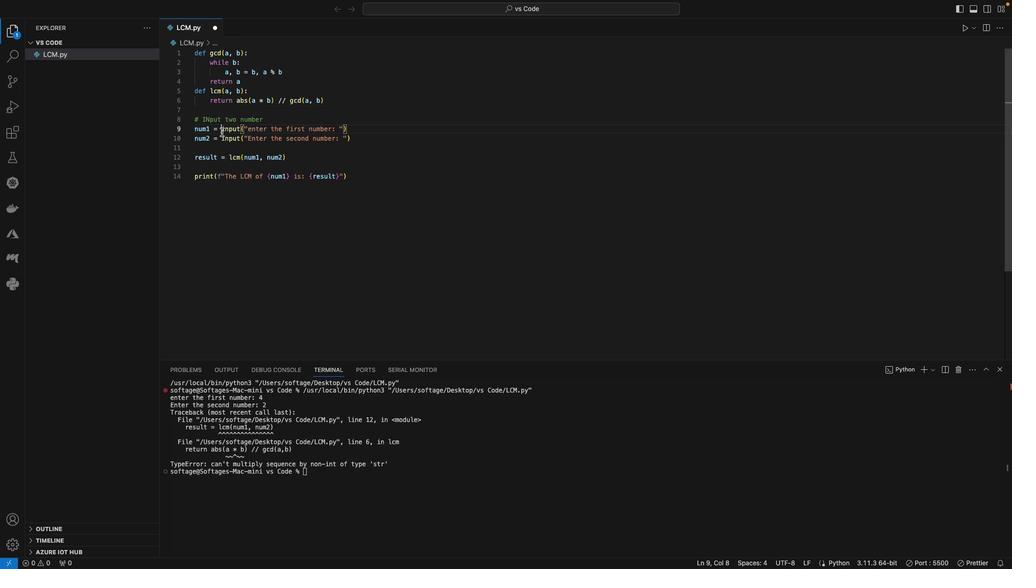 
Action: Mouse pressed left at (242, 125)
Screenshot: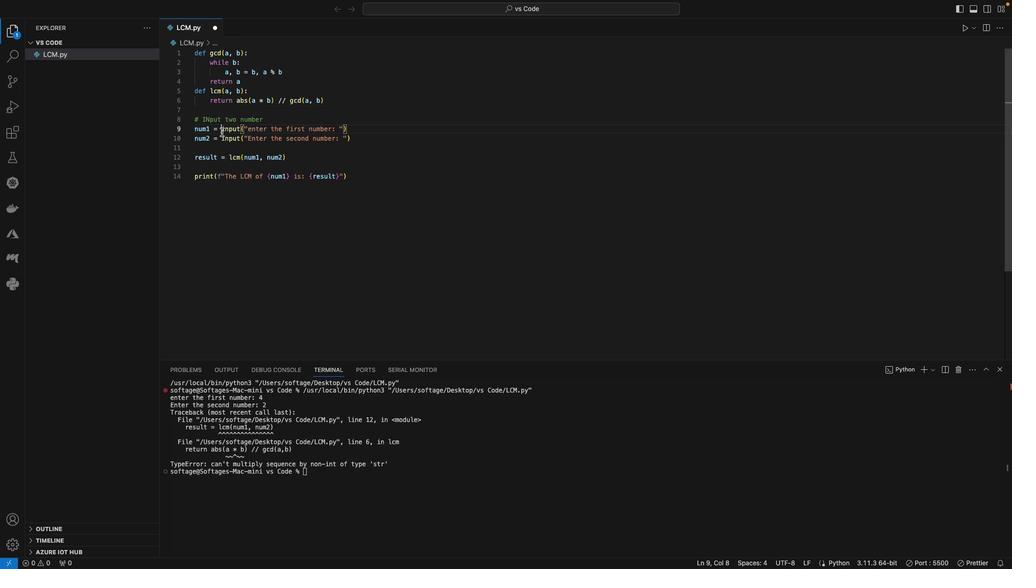 
Action: Mouse moved to (268, 157)
Screenshot: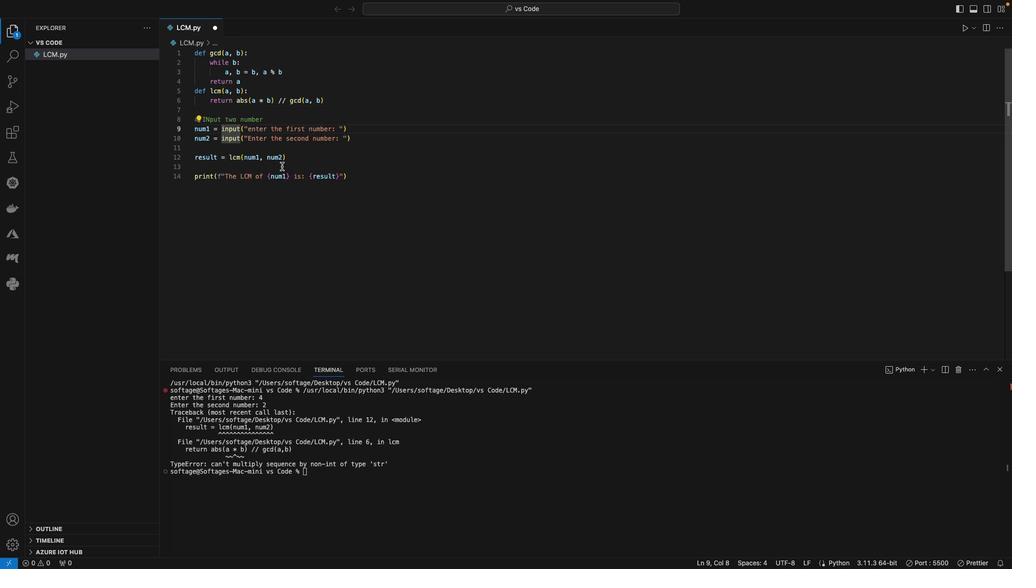 
Action: Key pressed 'i''n''t'Key.shift'('
Screenshot: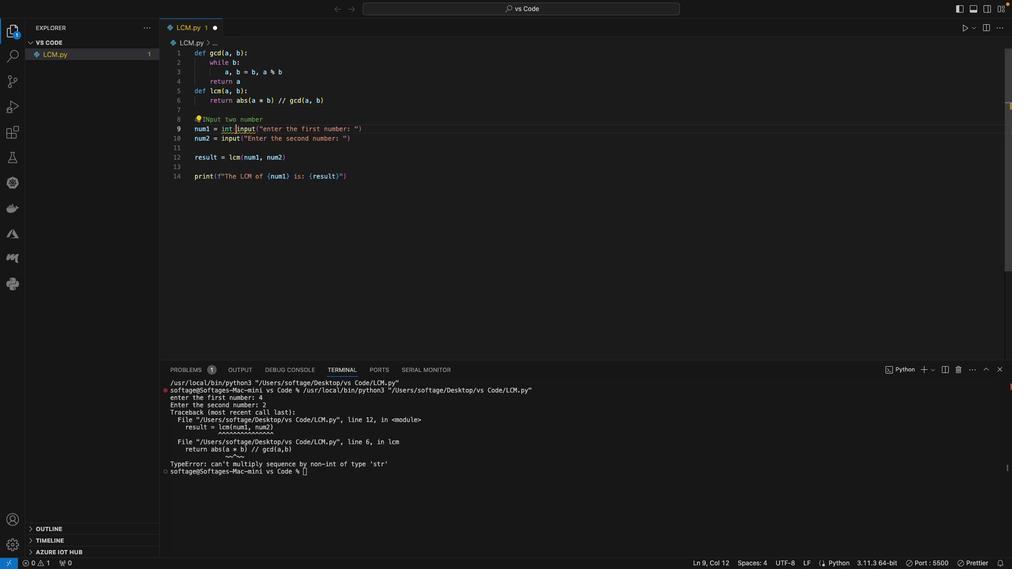 
Action: Mouse moved to (314, 121)
Screenshot: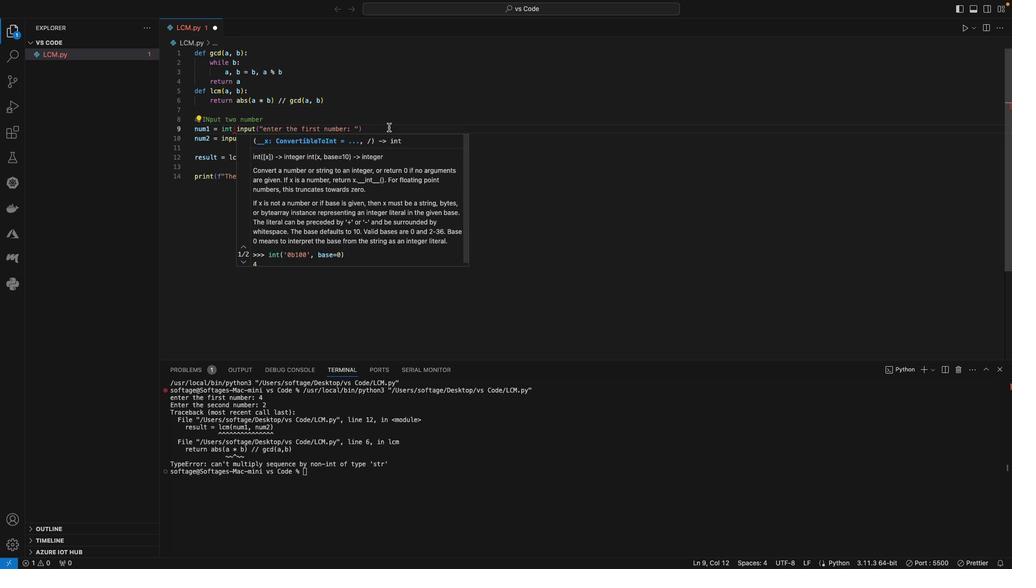 
Action: Mouse pressed left at (314, 121)
Screenshot: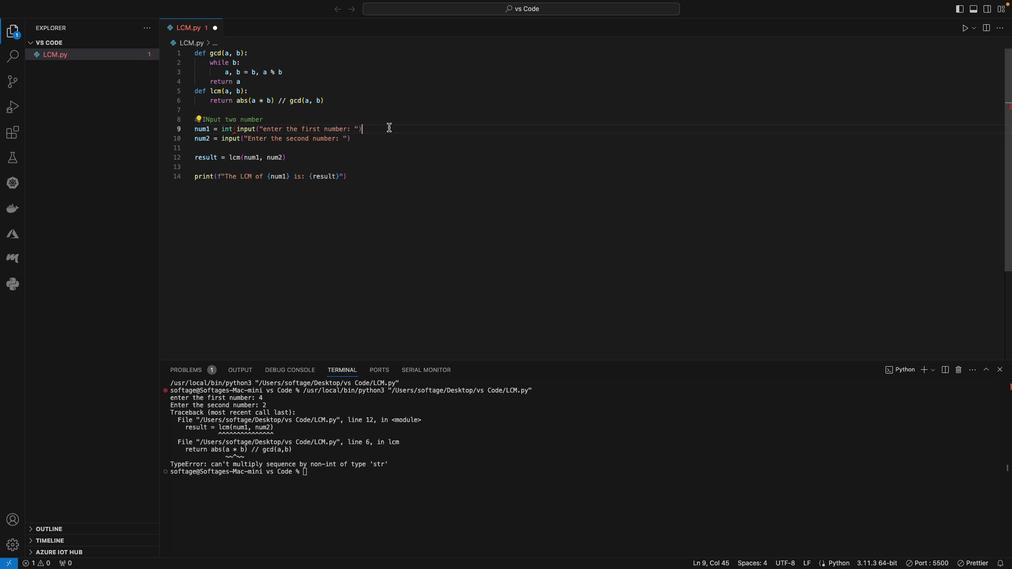 
Action: Mouse moved to (315, 121)
Screenshot: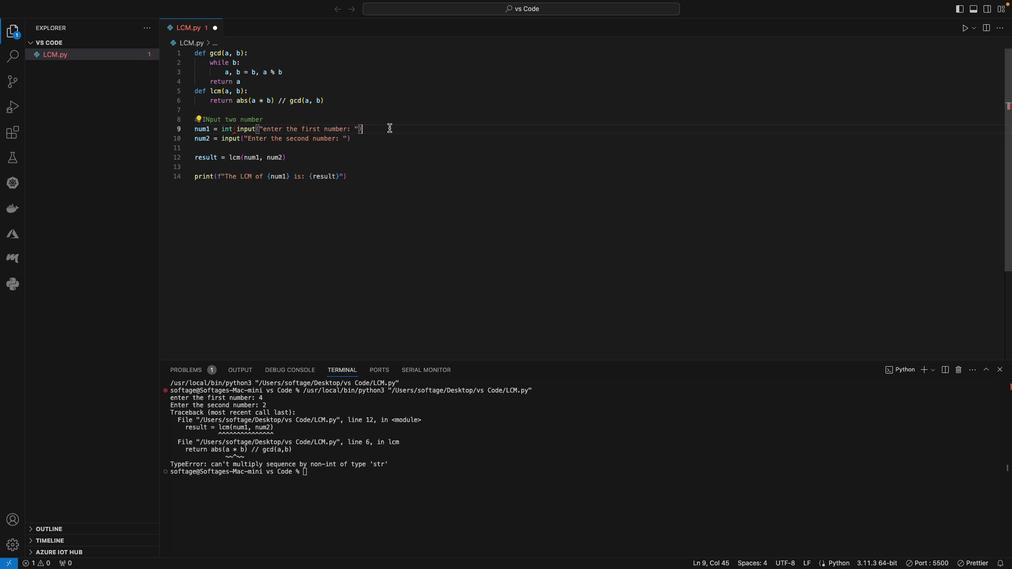 
Action: Key pressed Key.shift')'
Screenshot: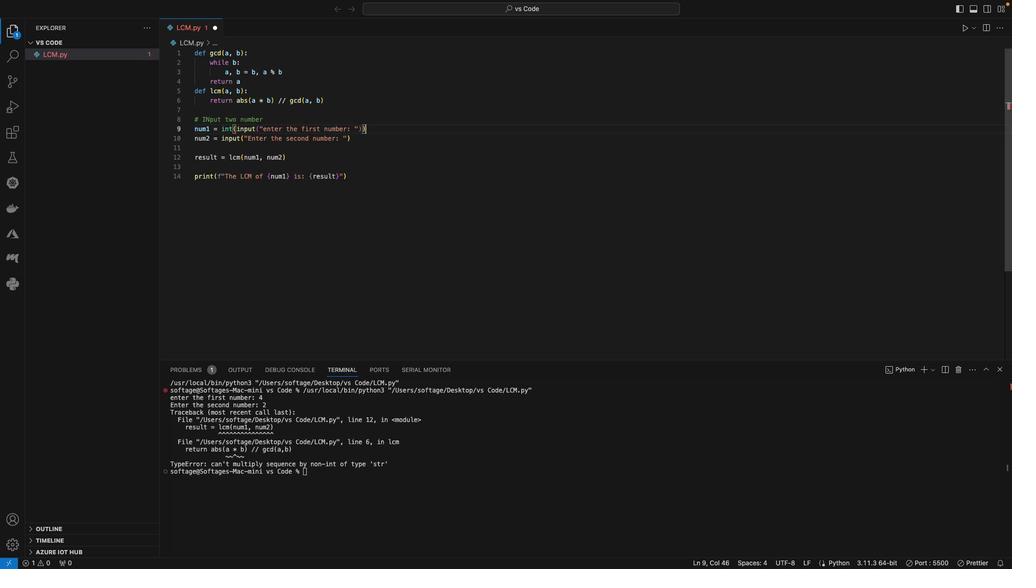 
Action: Mouse moved to (242, 132)
Screenshot: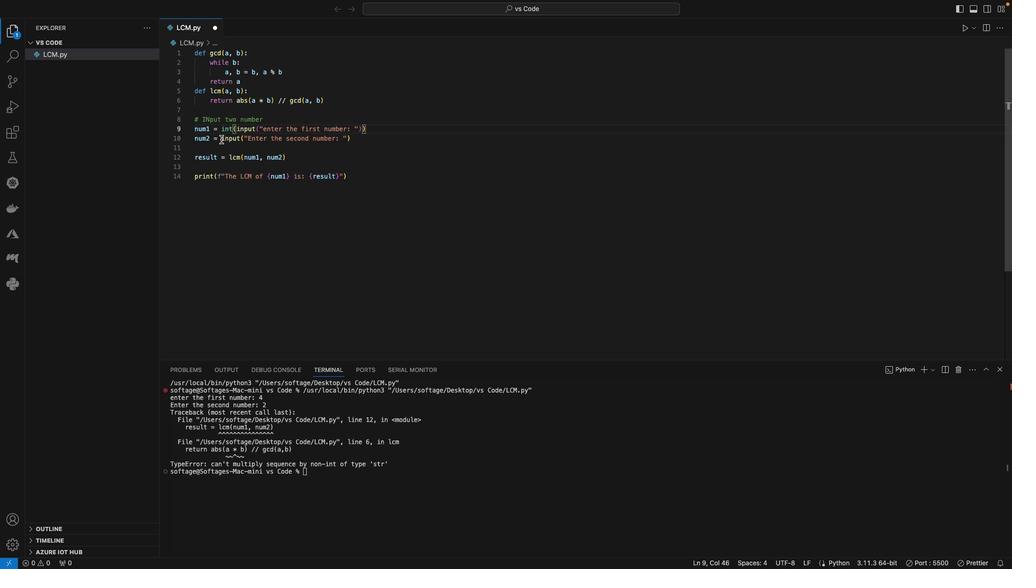 
Action: Mouse pressed left at (242, 132)
Screenshot: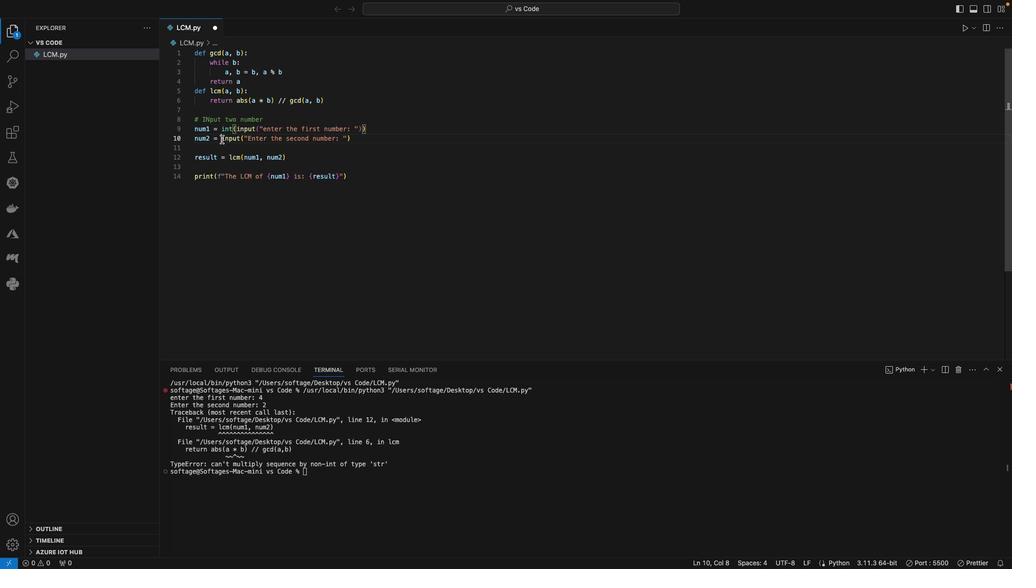 
Action: Mouse moved to (273, 160)
Screenshot: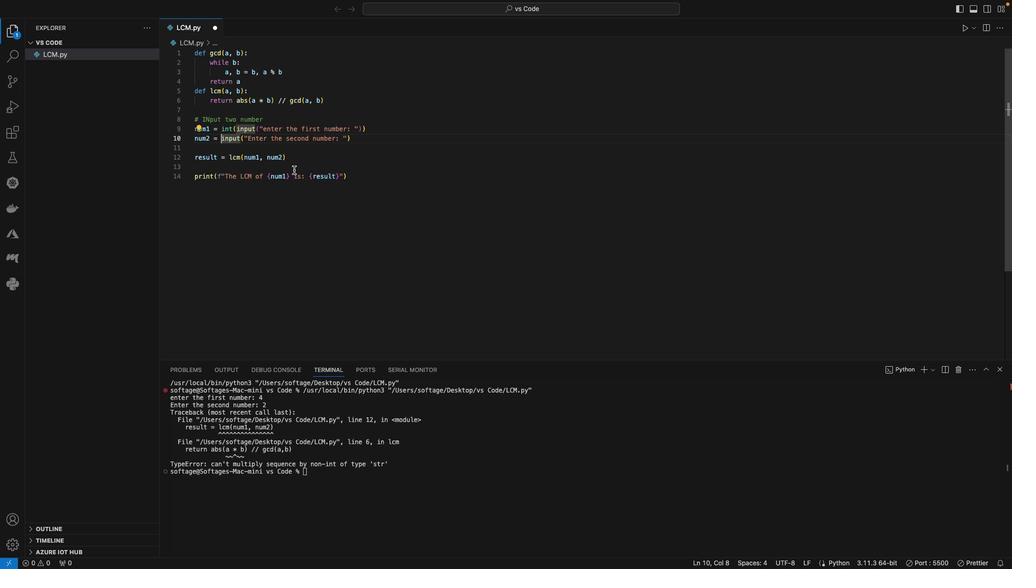 
Action: Key pressed 'i''n''t'Key.shift'('
Screenshot: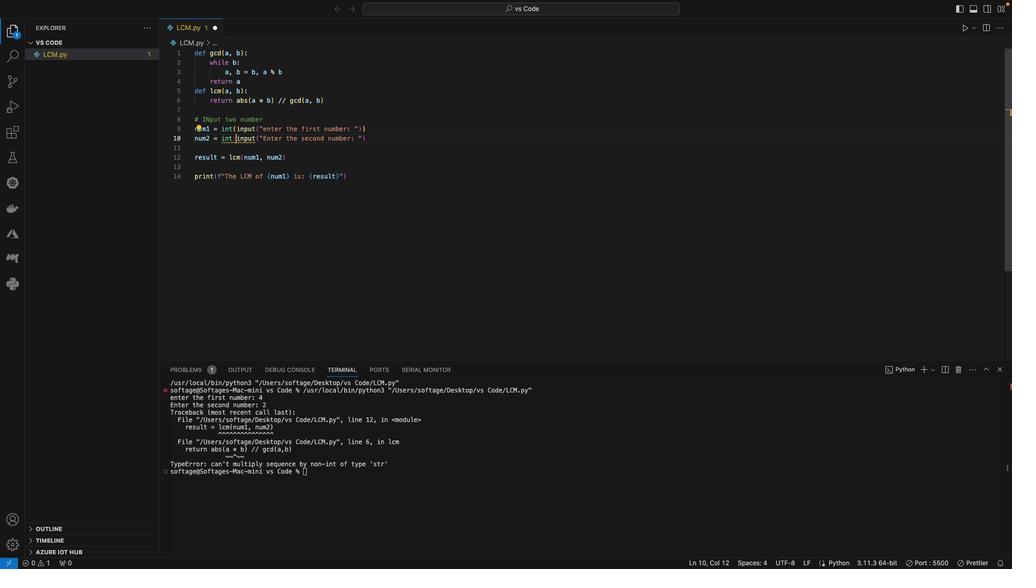 
Action: Mouse moved to (313, 131)
Screenshot: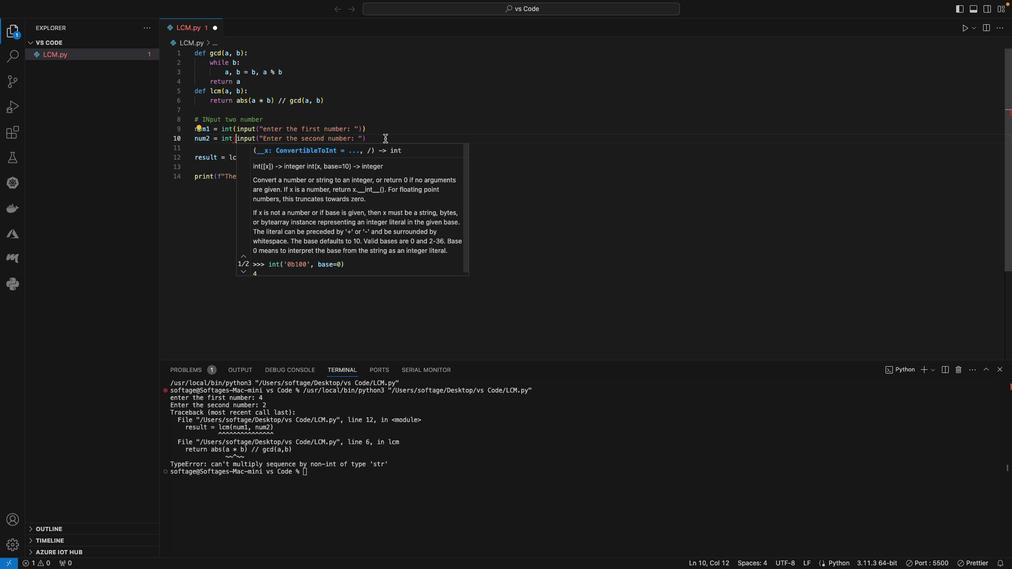 
Action: Mouse pressed left at (313, 131)
Screenshot: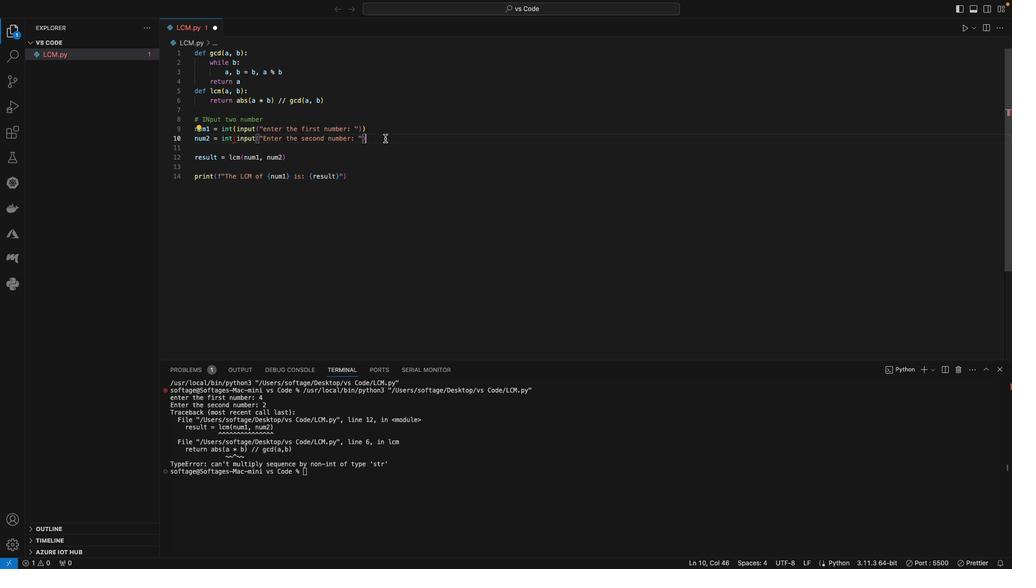
Action: Key pressed Key.shift')'
Screenshot: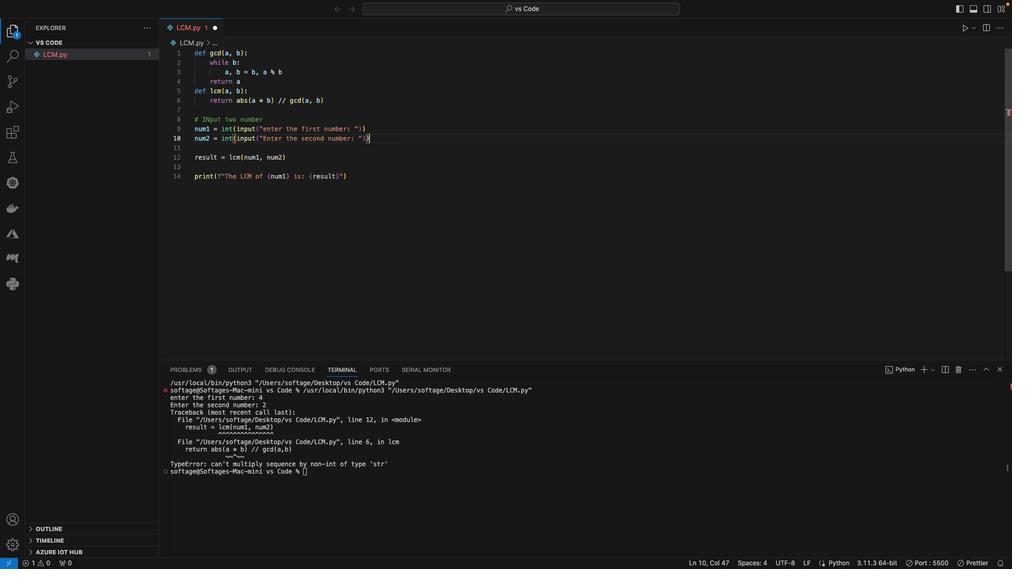 
Action: Mouse moved to (295, 144)
Screenshot: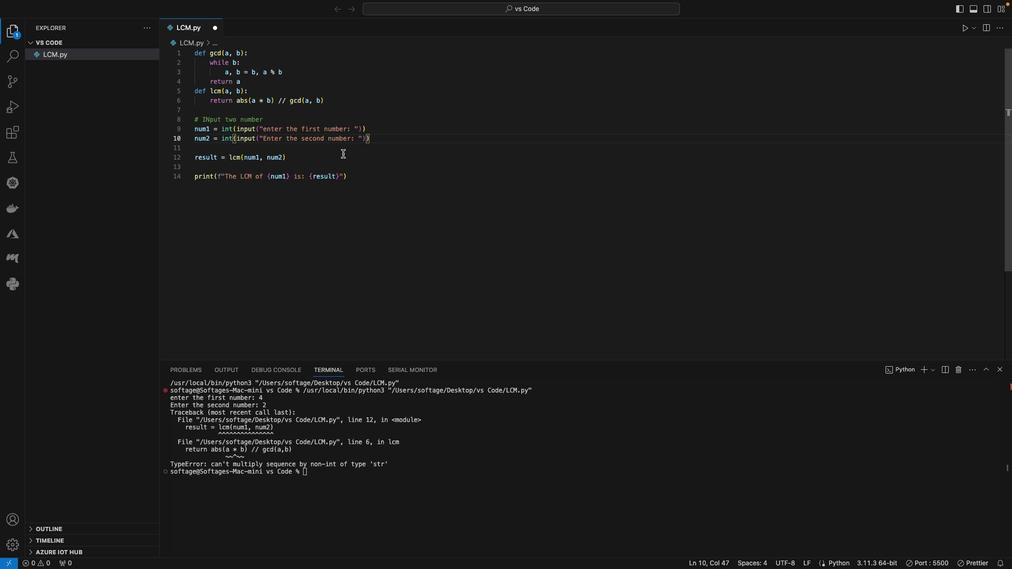 
Action: Mouse pressed left at (295, 144)
Screenshot: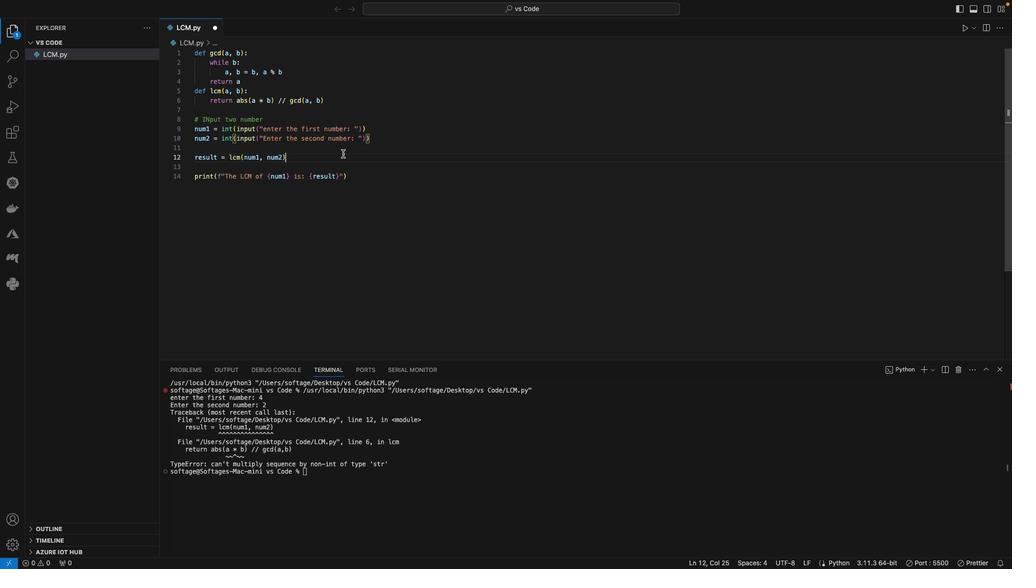 
Action: Mouse moved to (283, 143)
Screenshot: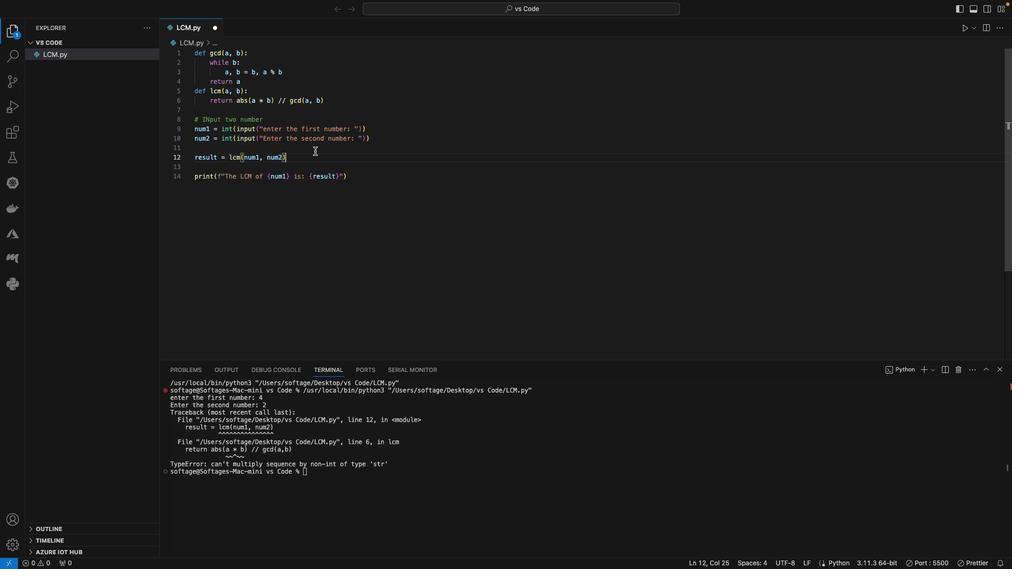 
Action: Mouse pressed left at (283, 143)
Screenshot: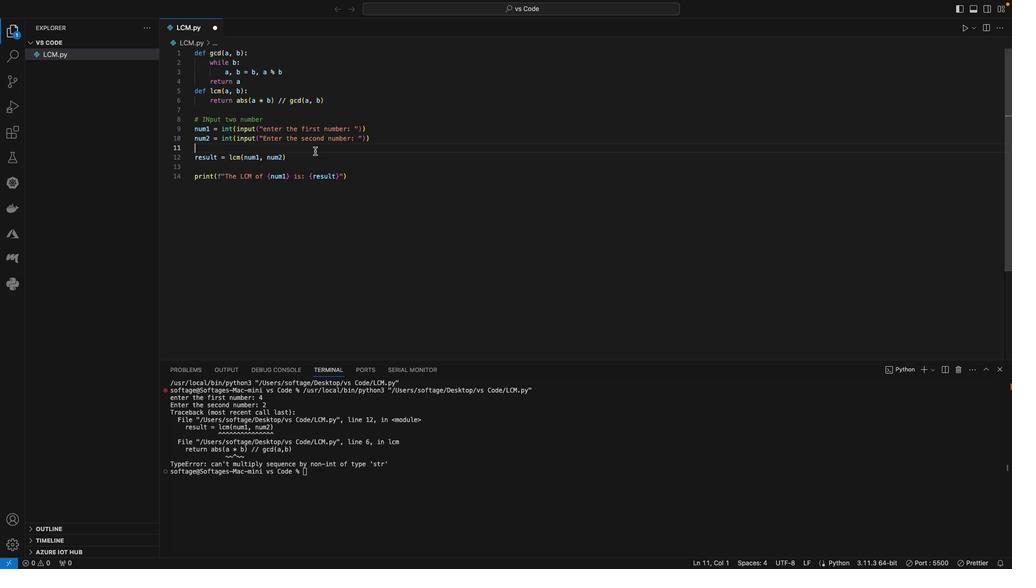
Action: Mouse moved to (283, 144)
Screenshot: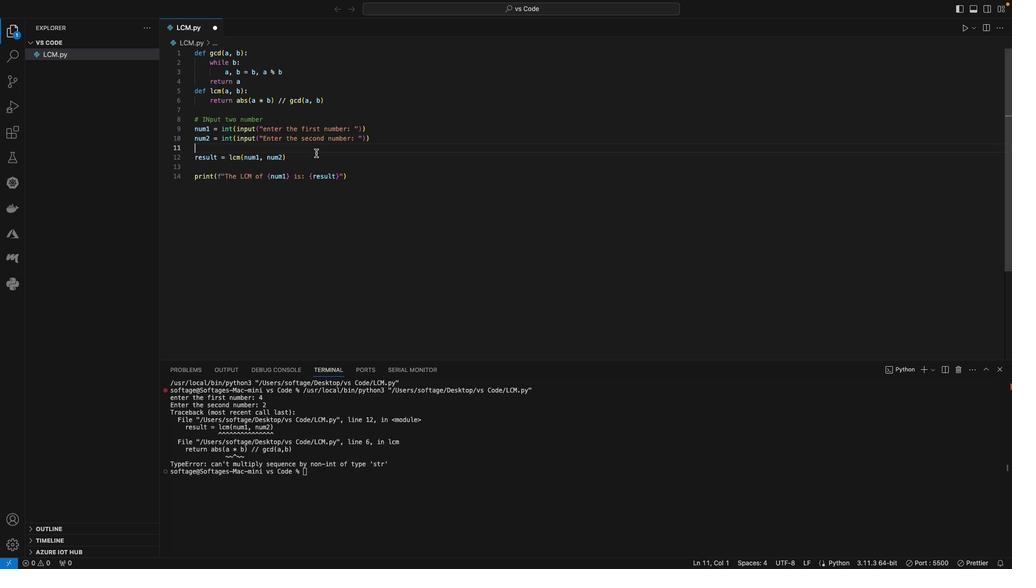 
Action: Mouse pressed left at (283, 144)
Screenshot: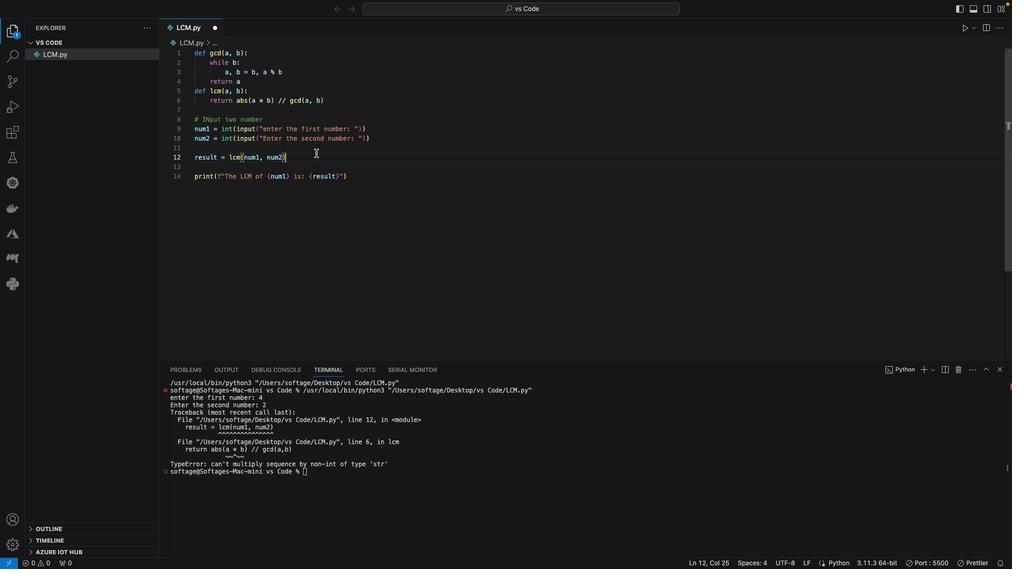 
Action: Mouse moved to (279, 159)
Screenshot: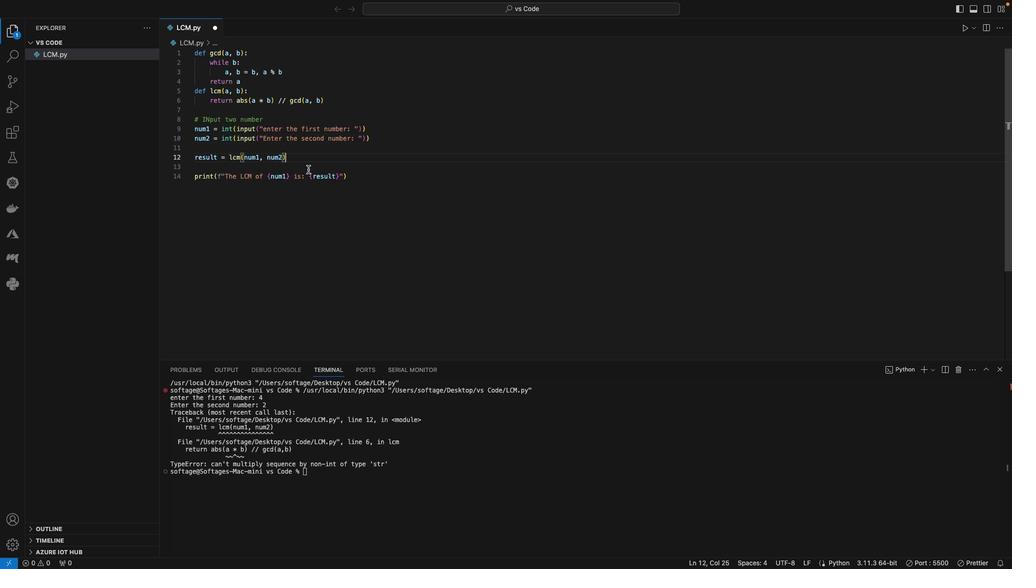 
Action: Mouse pressed left at (279, 159)
Screenshot: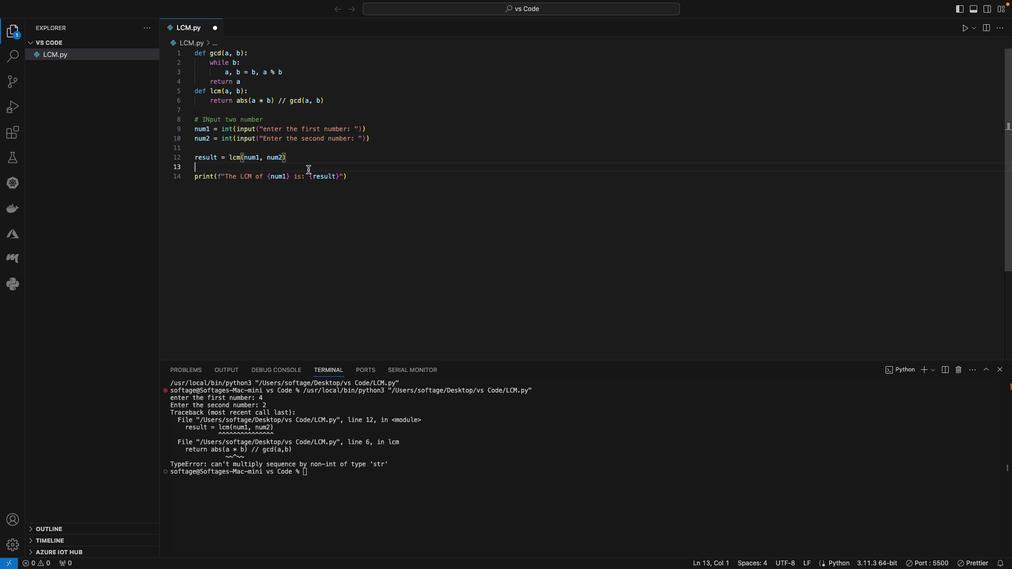 
Action: Mouse moved to (280, 167)
Screenshot: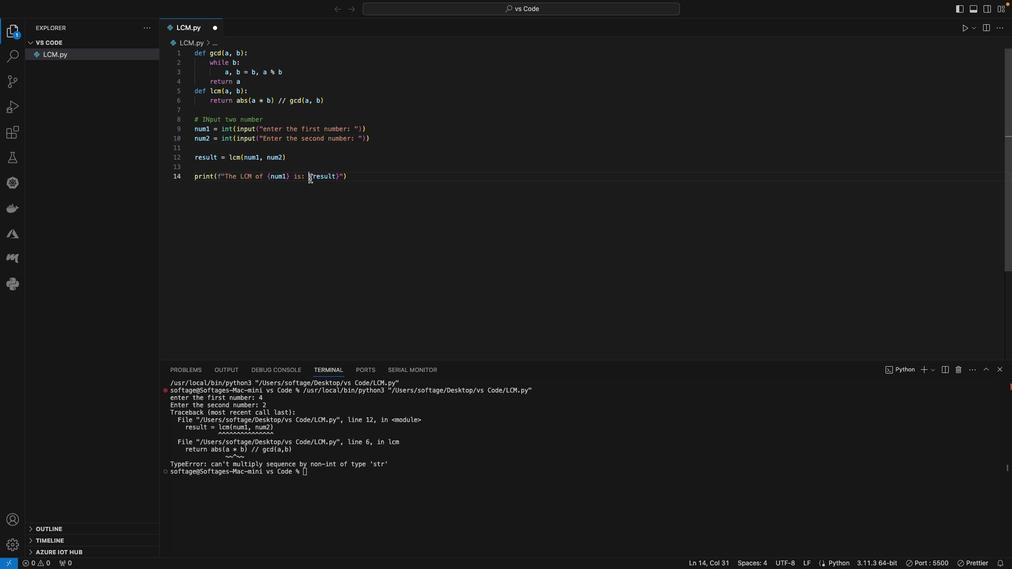 
Action: Mouse pressed left at (280, 167)
Screenshot: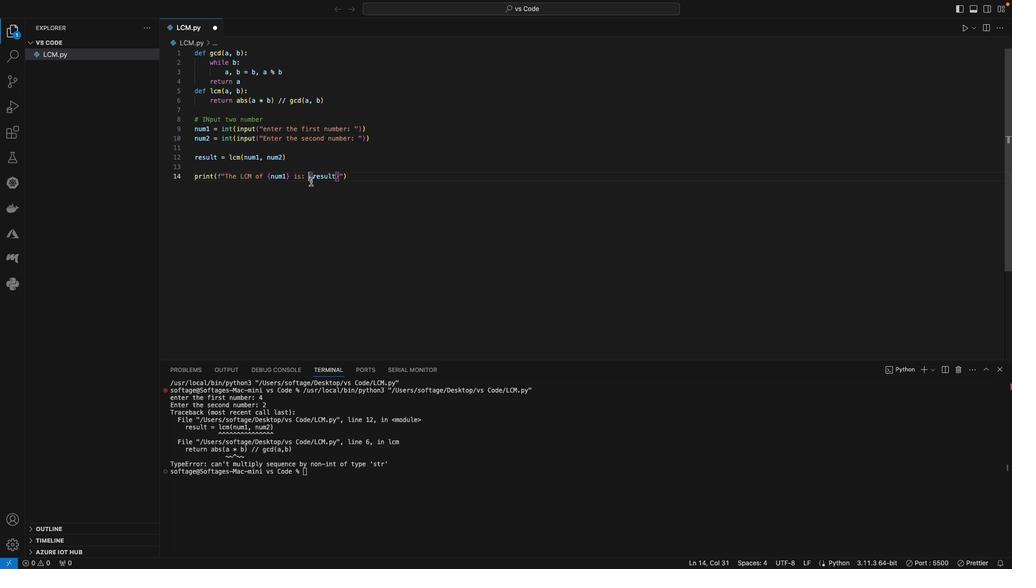 
Action: Mouse moved to (301, 168)
Screenshot: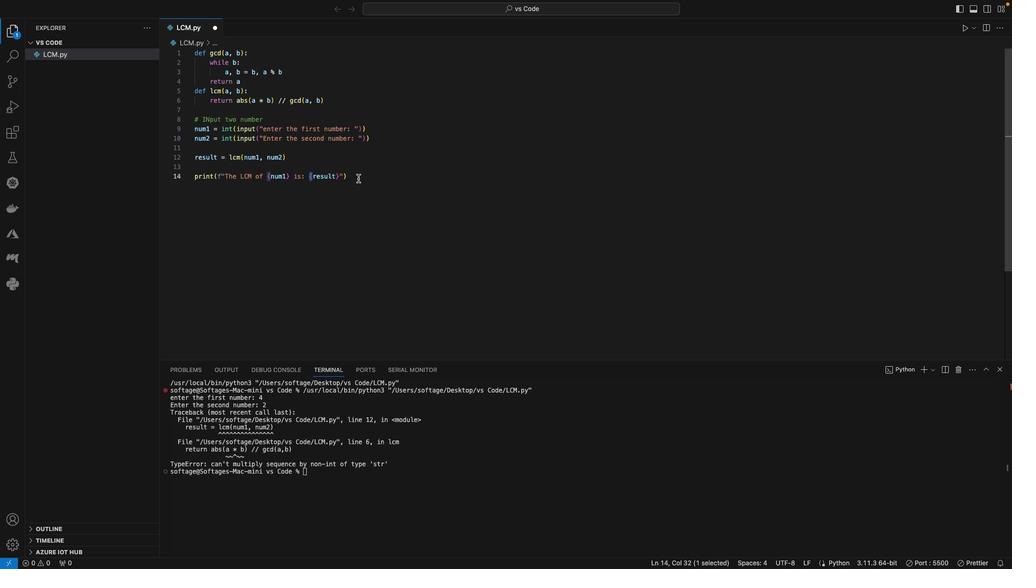 
Action: Mouse pressed left at (301, 168)
Screenshot: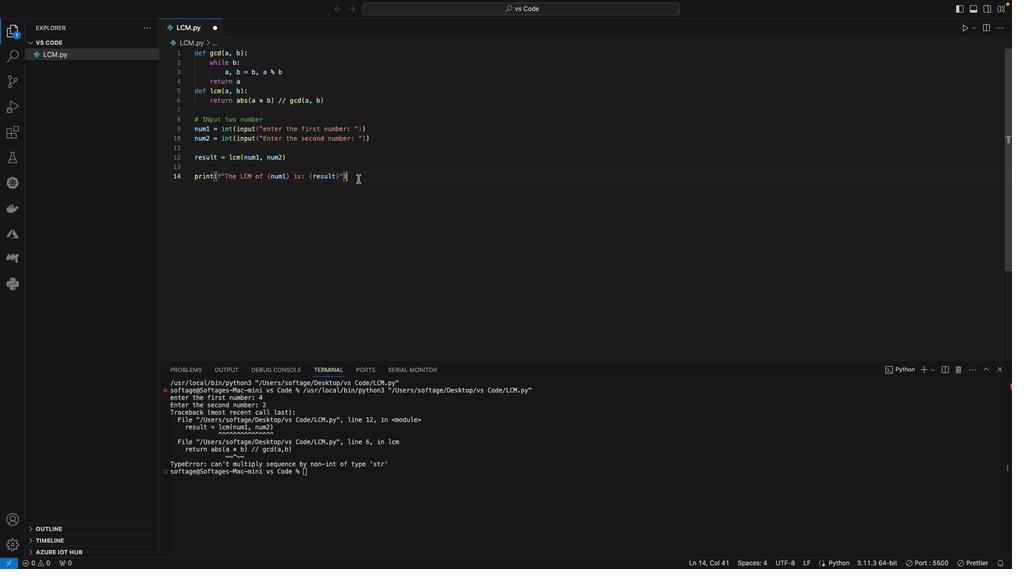 
Action: Mouse moved to (300, 170)
Screenshot: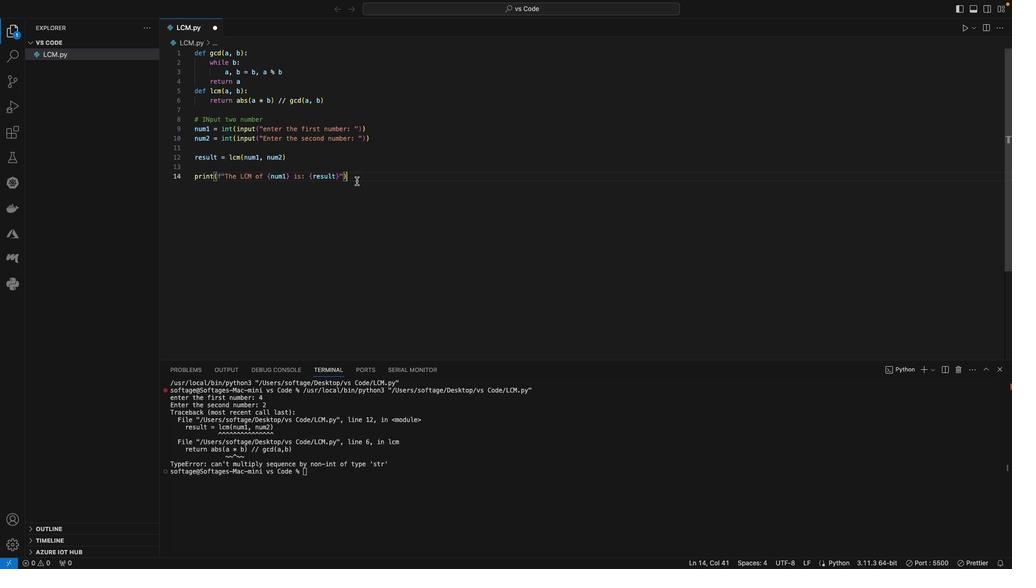 
Action: Key pressed Key.cmd's'
Screenshot: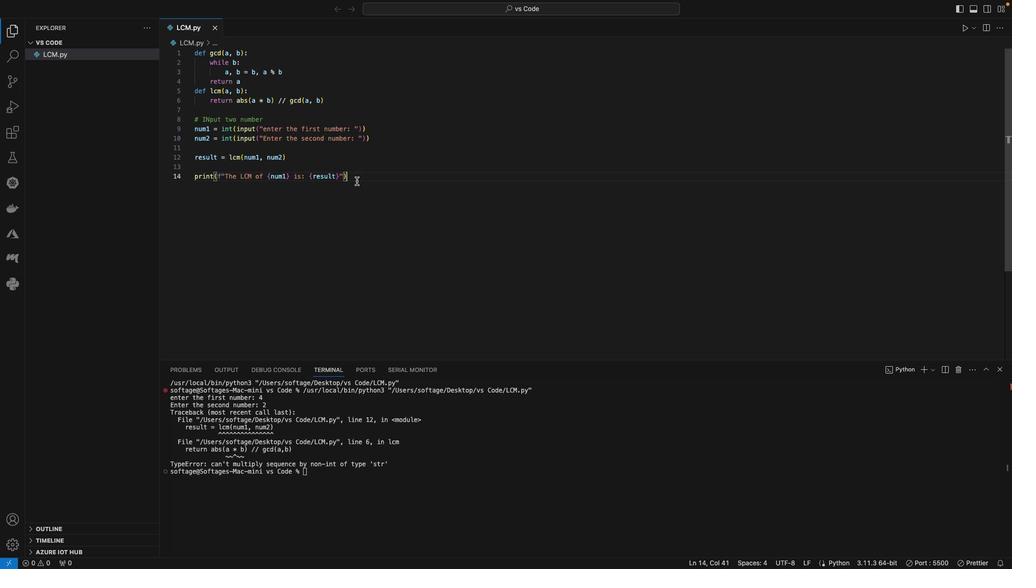 
Action: Mouse moved to (564, 28)
Screenshot: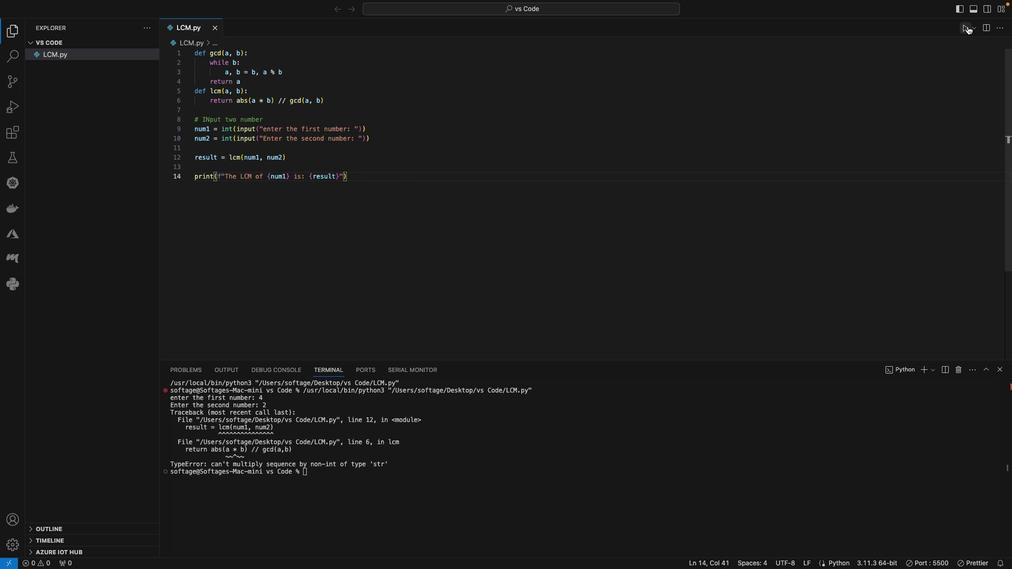 
Action: Mouse pressed left at (564, 28)
Screenshot: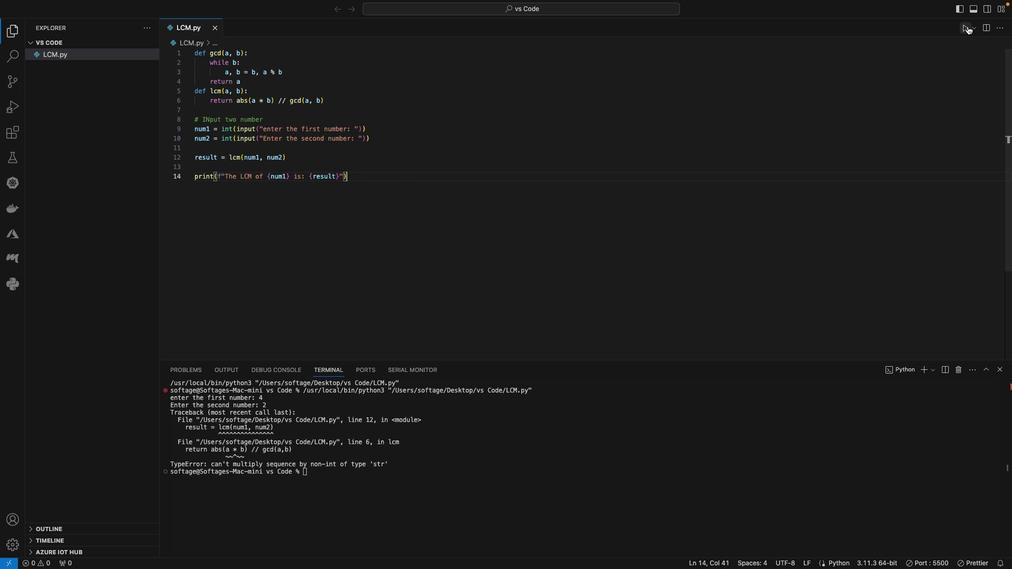 
Action: Mouse moved to (350, 438)
Screenshot: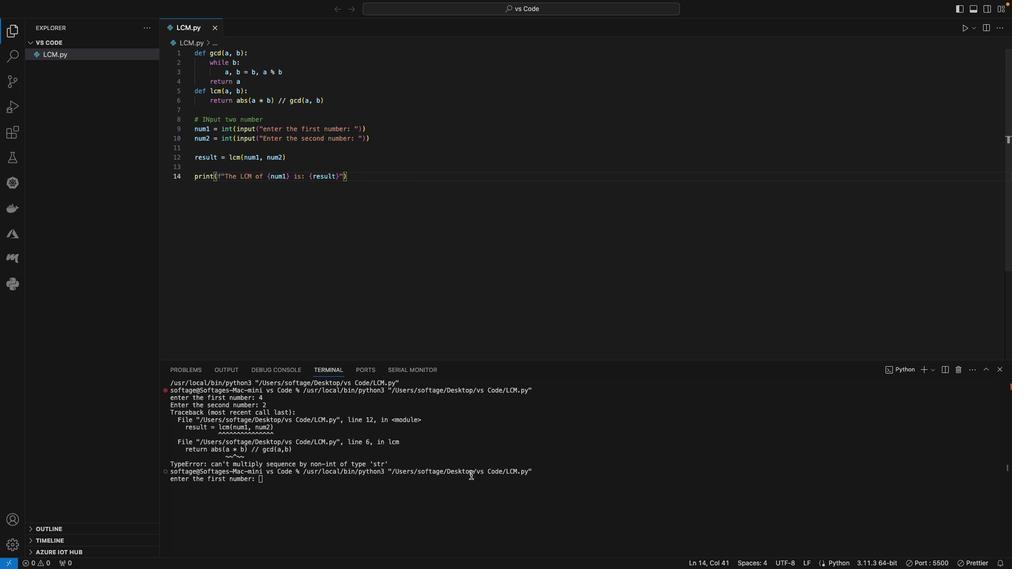 
Action: Mouse pressed left at (350, 438)
Screenshot: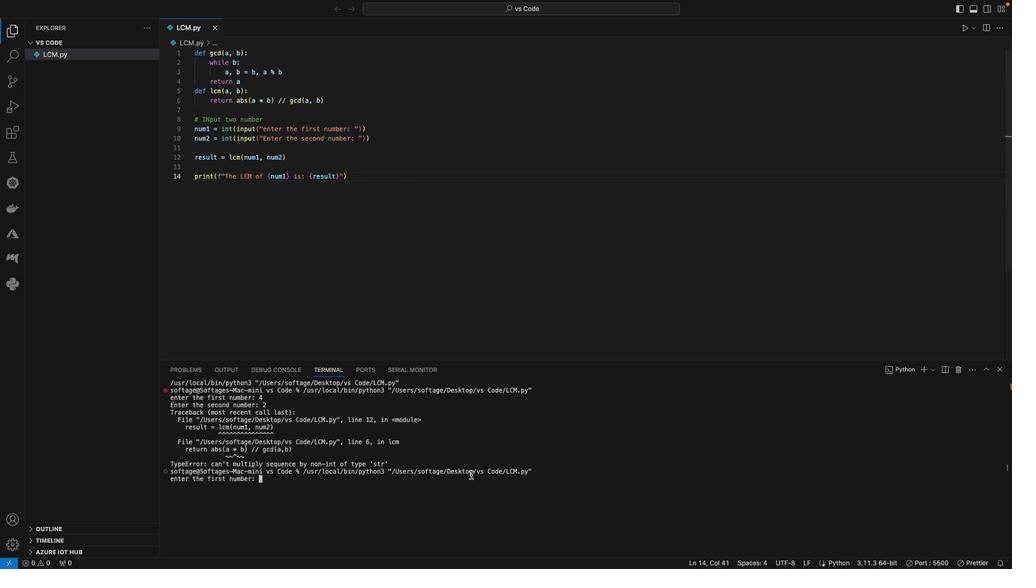 
Action: Key pressed '4'Key.enter'5'Key.enterKey.upKey.enter'2''2'Key.enter'8''4'Key.enter
Screenshot: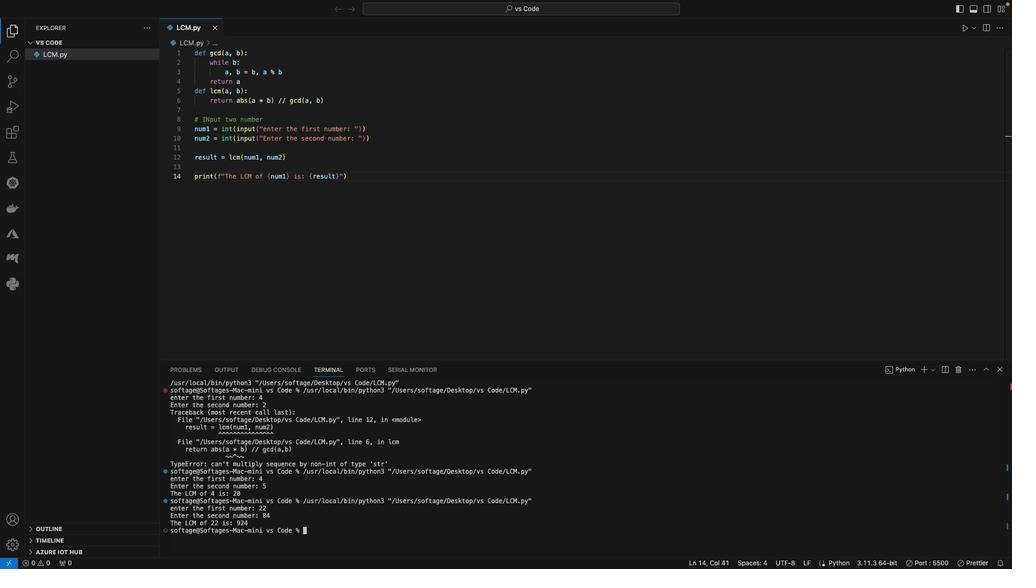 
Action: Mouse moved to (333, 181)
Screenshot: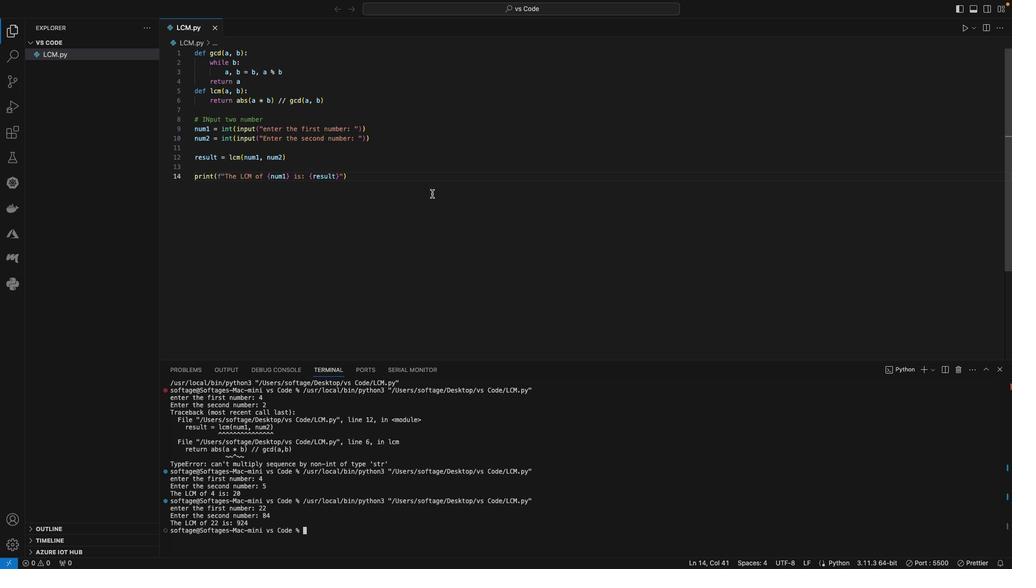 
Action: Mouse pressed left at (333, 181)
Screenshot: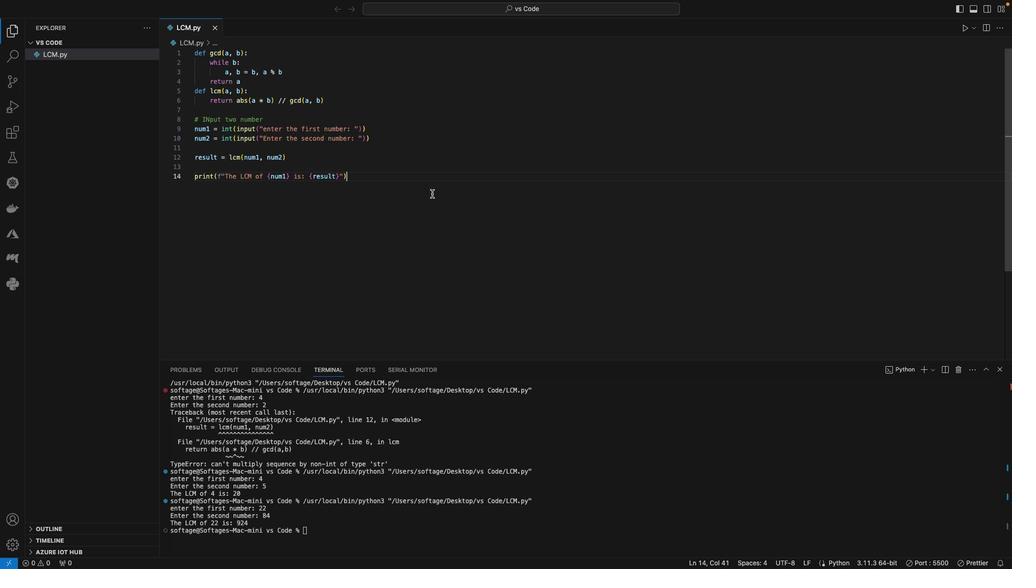 
Action: Mouse moved to (873, 310)
Screenshot: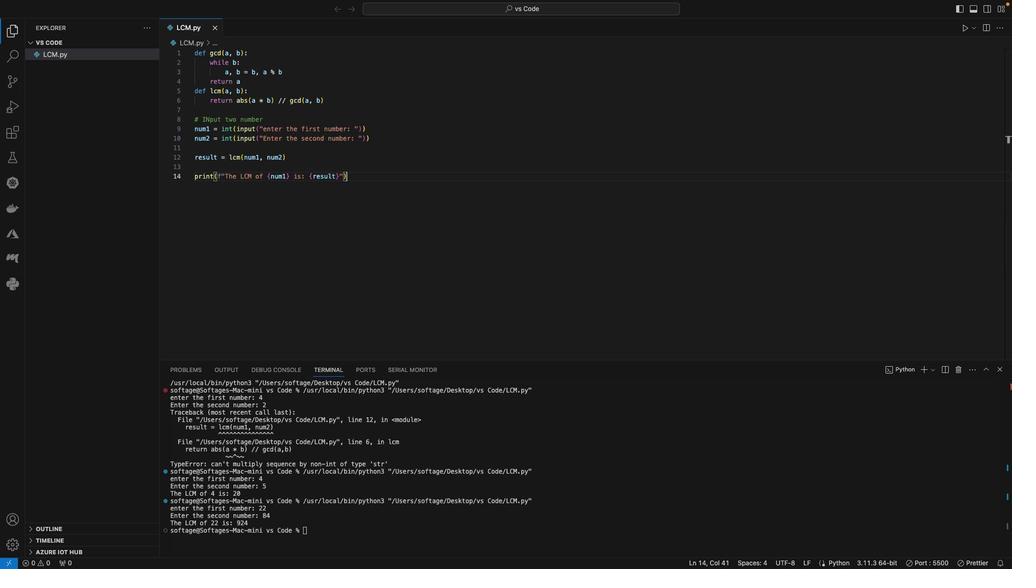 
Action: Mouse pressed left at (873, 310)
Screenshot: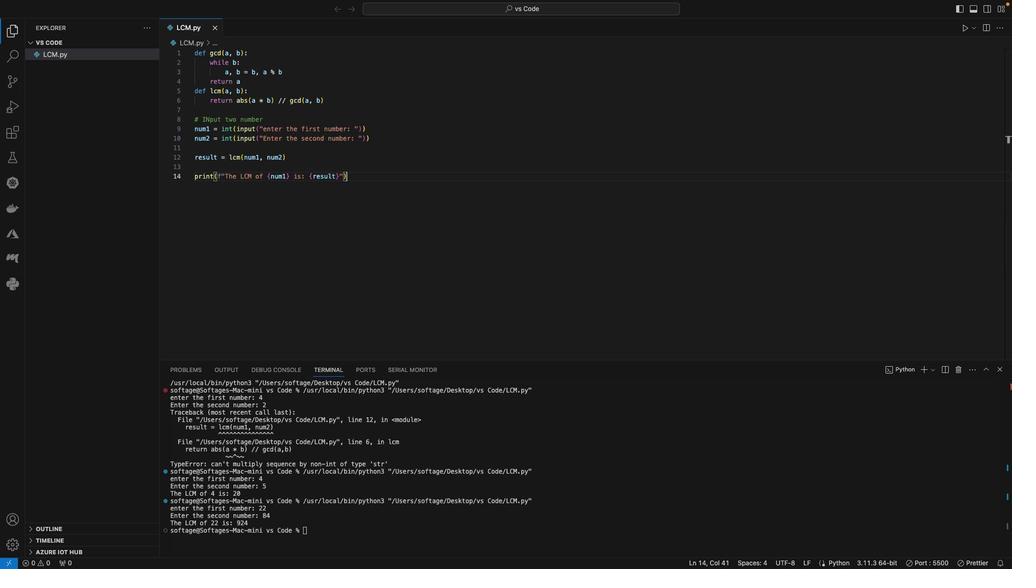 
